 Task: Look for space in Mostaganem, Algeria from 9th July, 2023 to 16th July, 2023 for 2 adults, 1 child in price range Rs.8000 to Rs.16000. Place can be entire place with 2 bedrooms having 2 beds and 1 bathroom. Property type can be house, flat, hotel. Amenities needed are: washing machine. Booking option can be shelf check-in. Required host language is .
Action: Mouse moved to (468, 548)
Screenshot: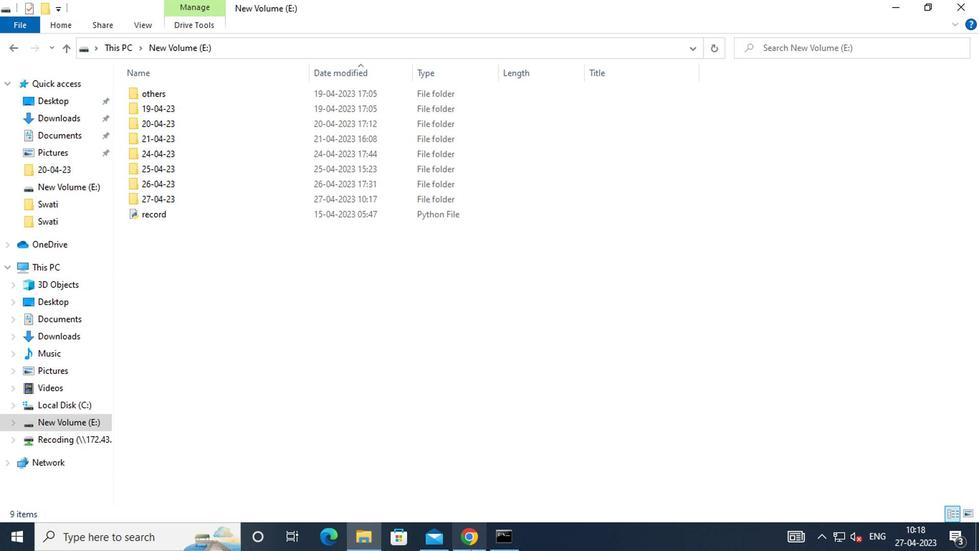 
Action: Mouse pressed left at (468, 547)
Screenshot: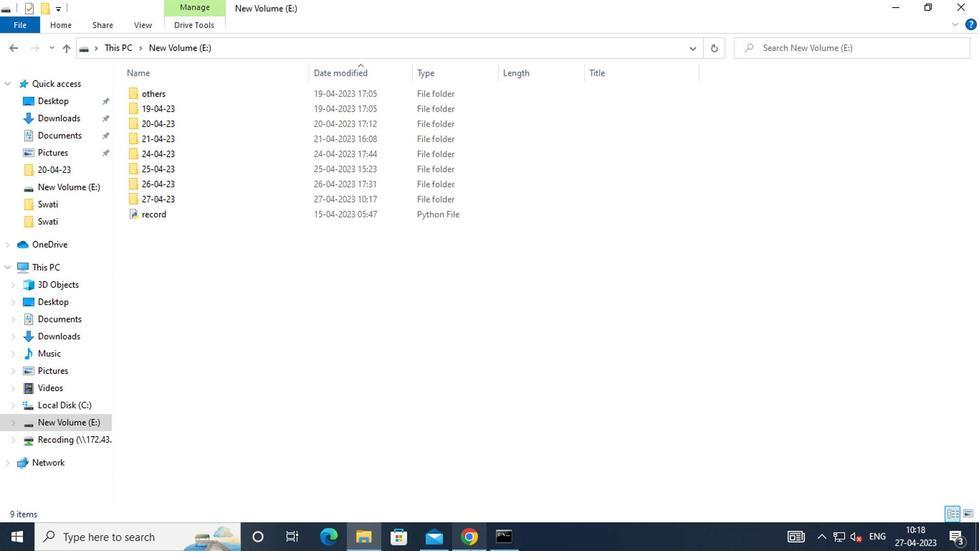 
Action: Mouse moved to (398, 88)
Screenshot: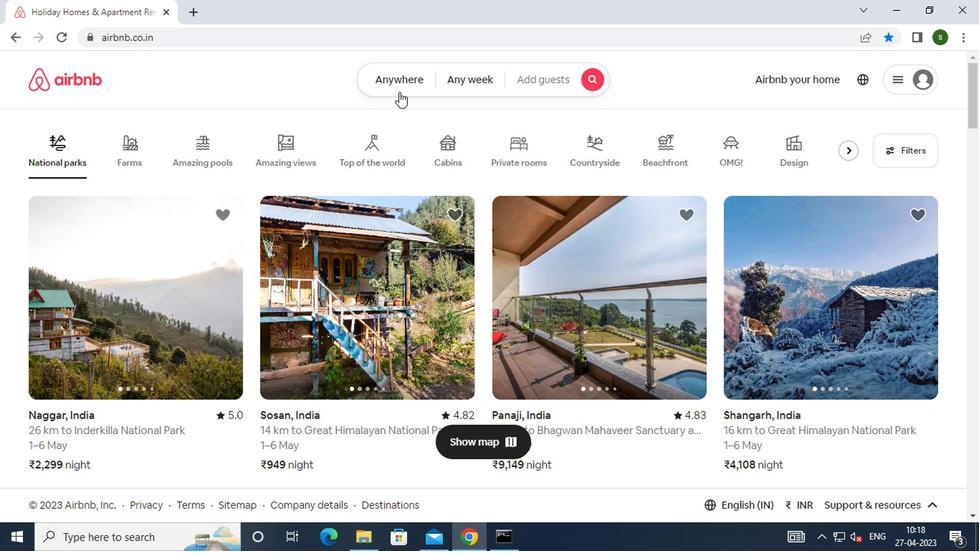 
Action: Mouse pressed left at (398, 88)
Screenshot: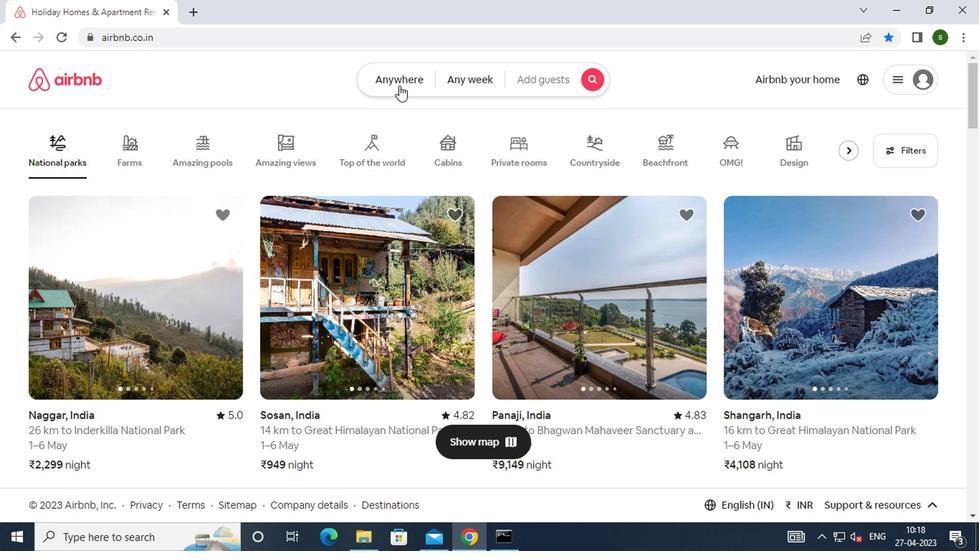 
Action: Mouse moved to (328, 136)
Screenshot: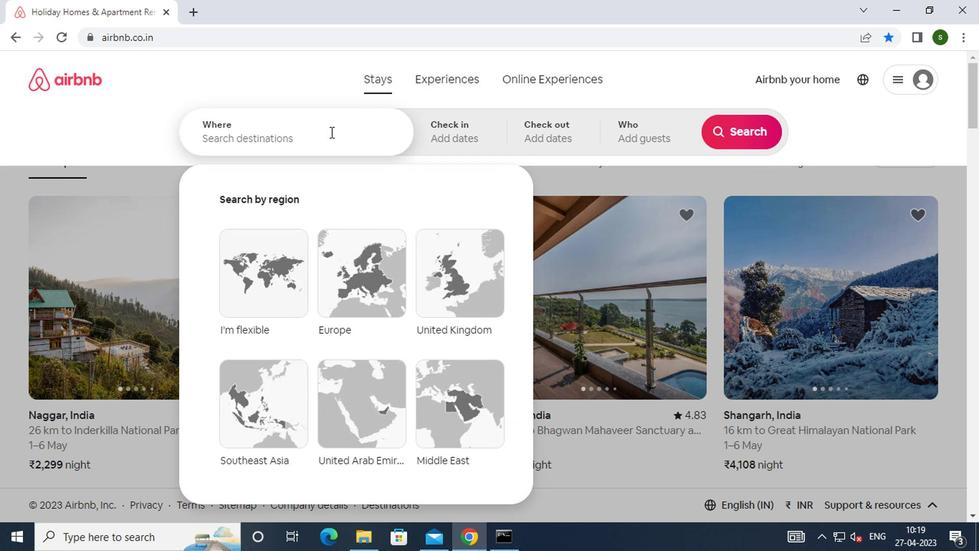 
Action: Mouse pressed left at (328, 136)
Screenshot: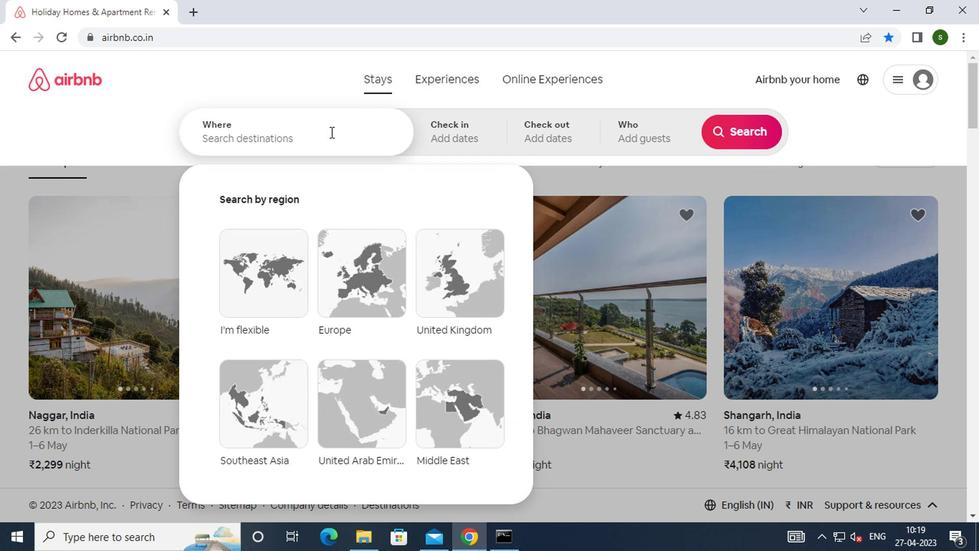 
Action: Key pressed <Key.caps_lock>m<Key.caps_lock>ostaganem,<Key.space><Key.caps_lock>a<Key.caps_lock>lgeria
Screenshot: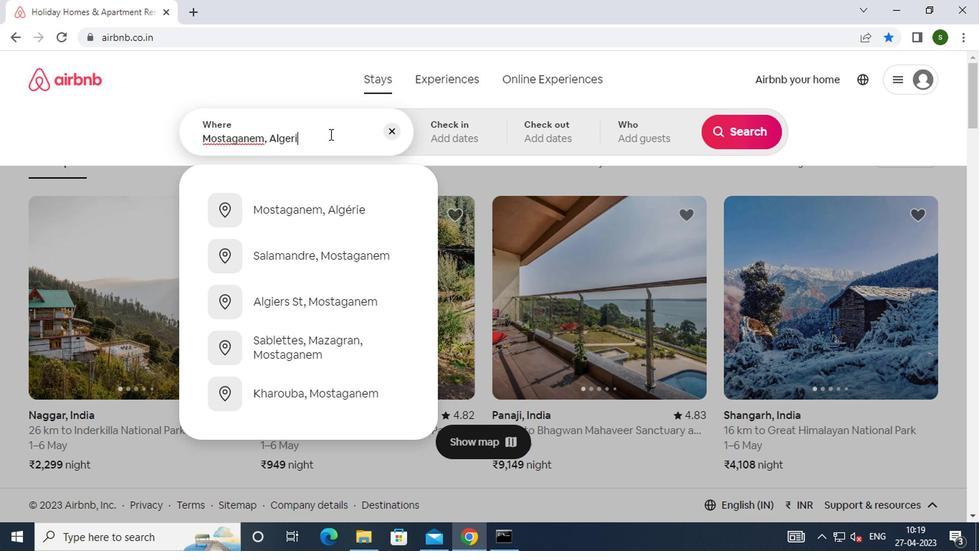 
Action: Mouse moved to (320, 204)
Screenshot: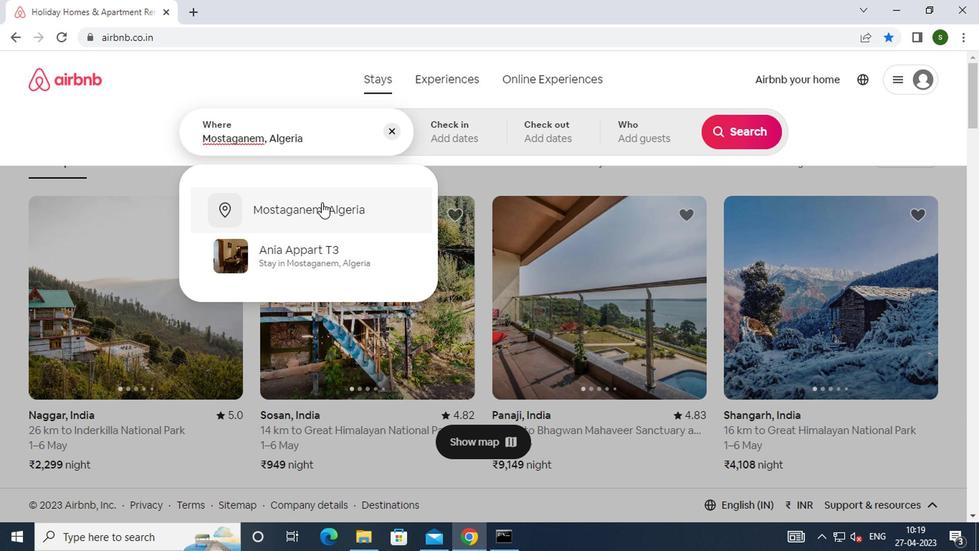
Action: Mouse pressed left at (320, 204)
Screenshot: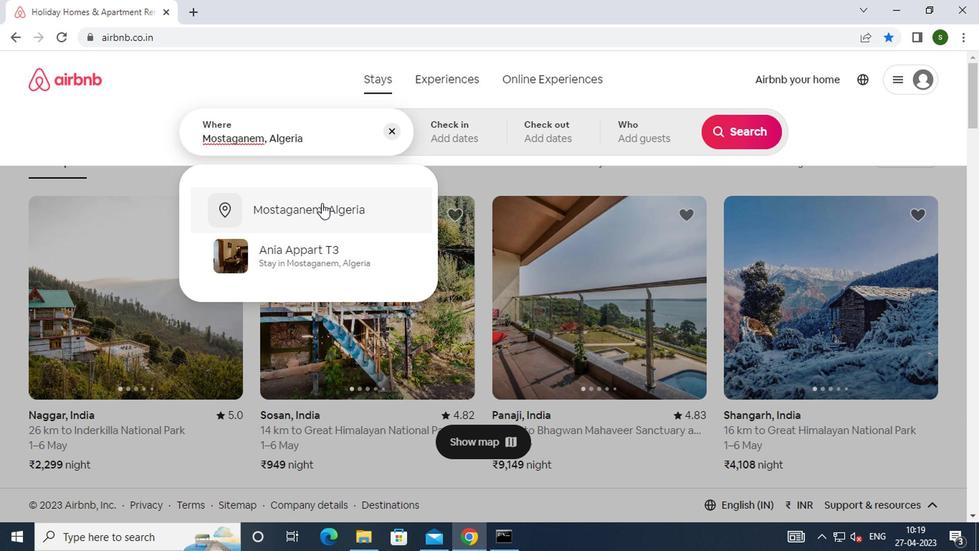 
Action: Mouse moved to (733, 246)
Screenshot: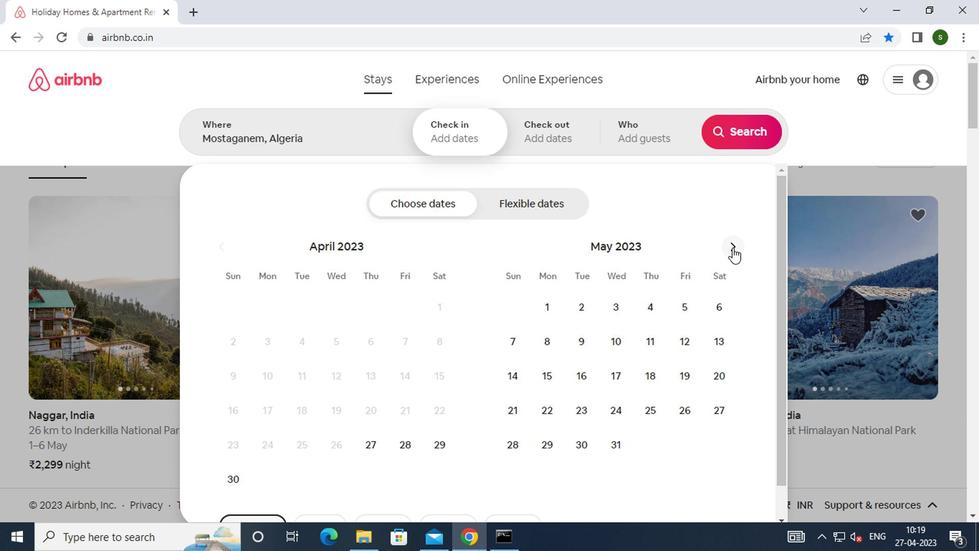 
Action: Mouse pressed left at (733, 246)
Screenshot: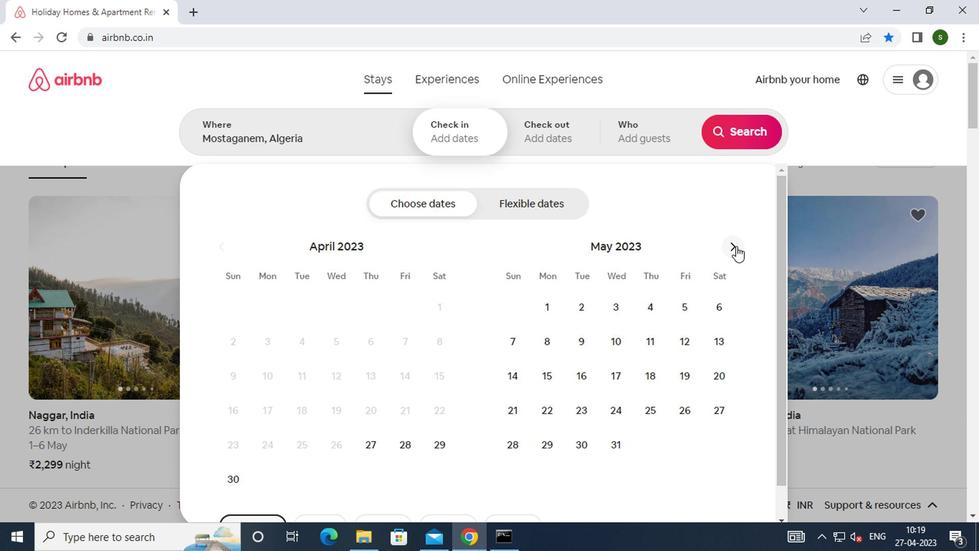 
Action: Mouse pressed left at (733, 246)
Screenshot: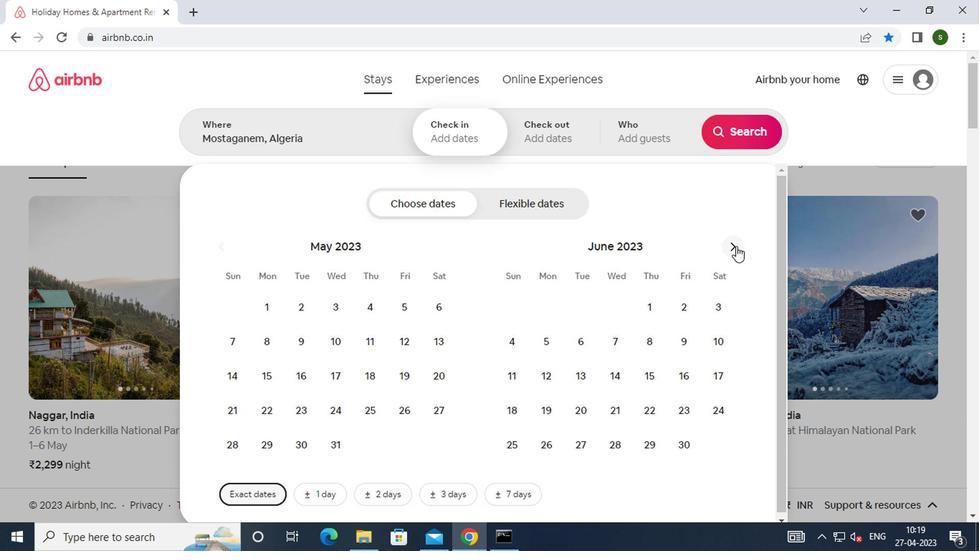 
Action: Mouse moved to (512, 376)
Screenshot: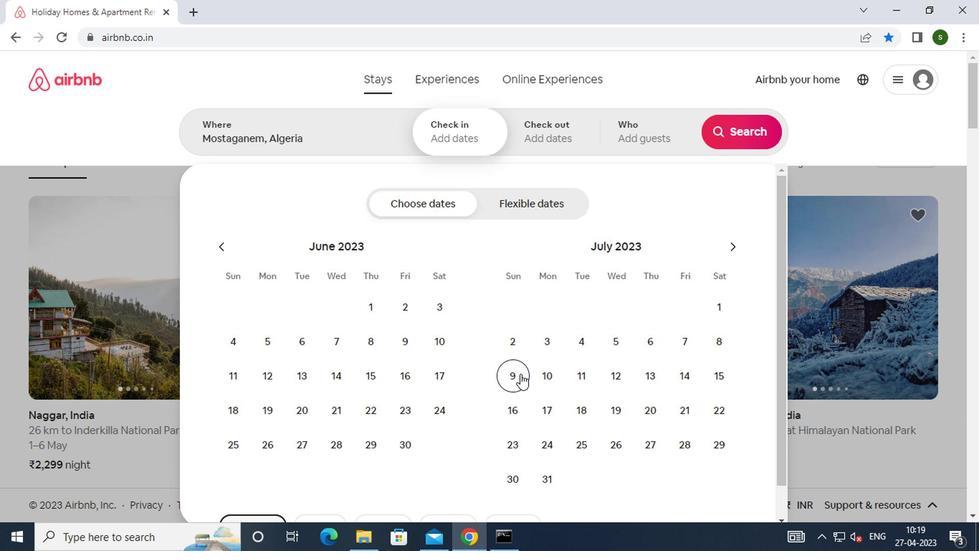 
Action: Mouse pressed left at (512, 376)
Screenshot: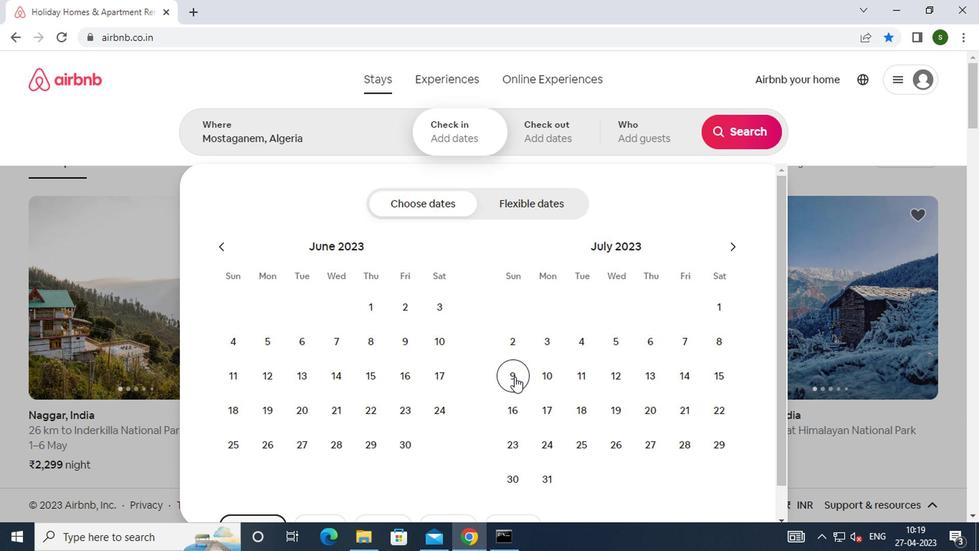 
Action: Mouse moved to (510, 407)
Screenshot: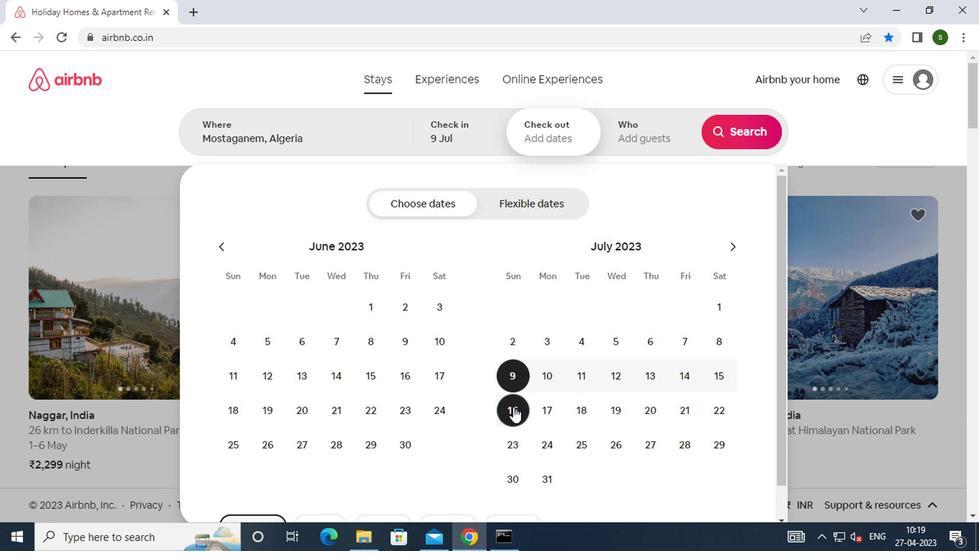
Action: Mouse pressed left at (510, 407)
Screenshot: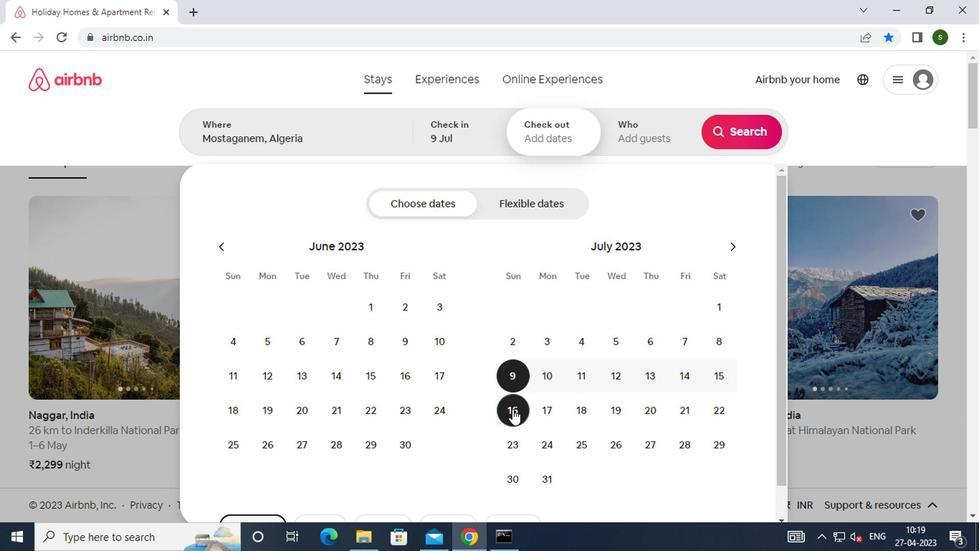 
Action: Mouse moved to (641, 128)
Screenshot: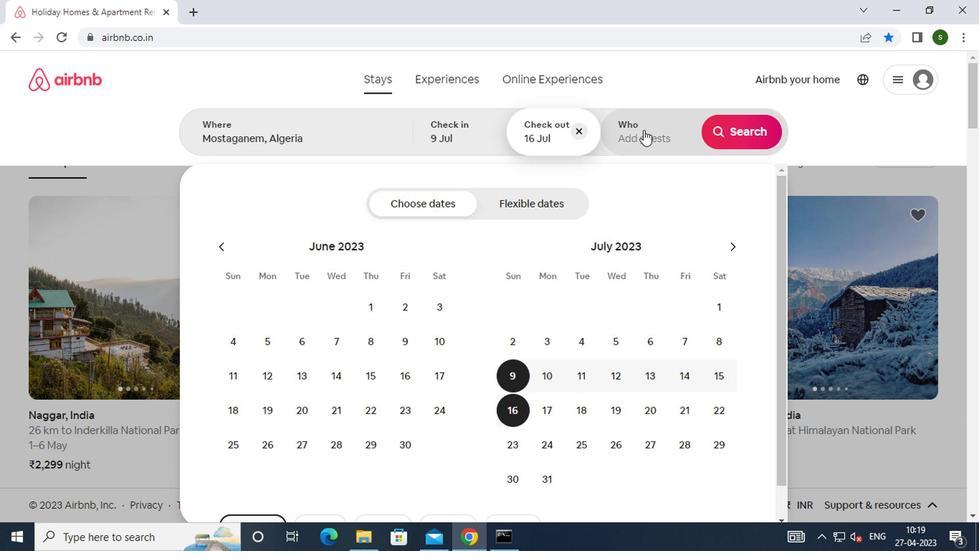 
Action: Mouse pressed left at (641, 128)
Screenshot: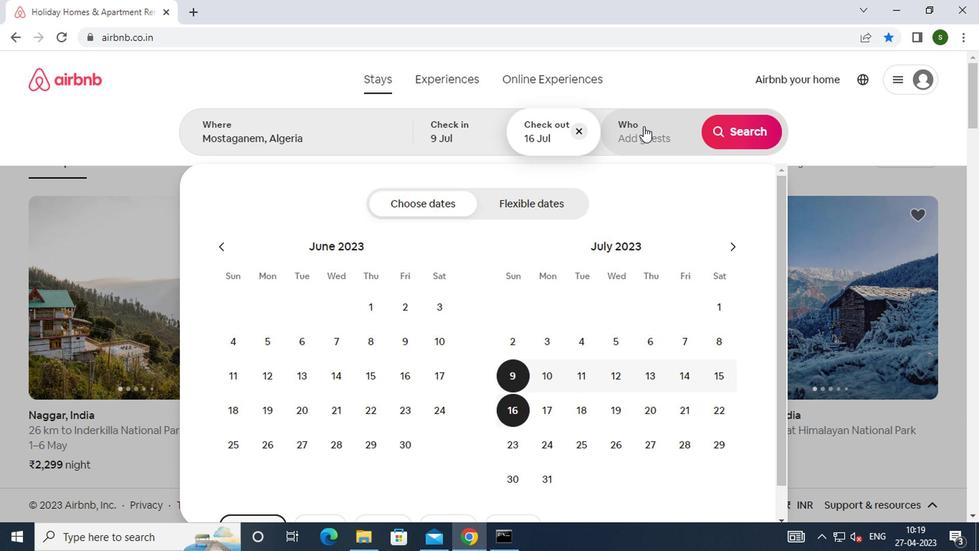 
Action: Mouse moved to (738, 206)
Screenshot: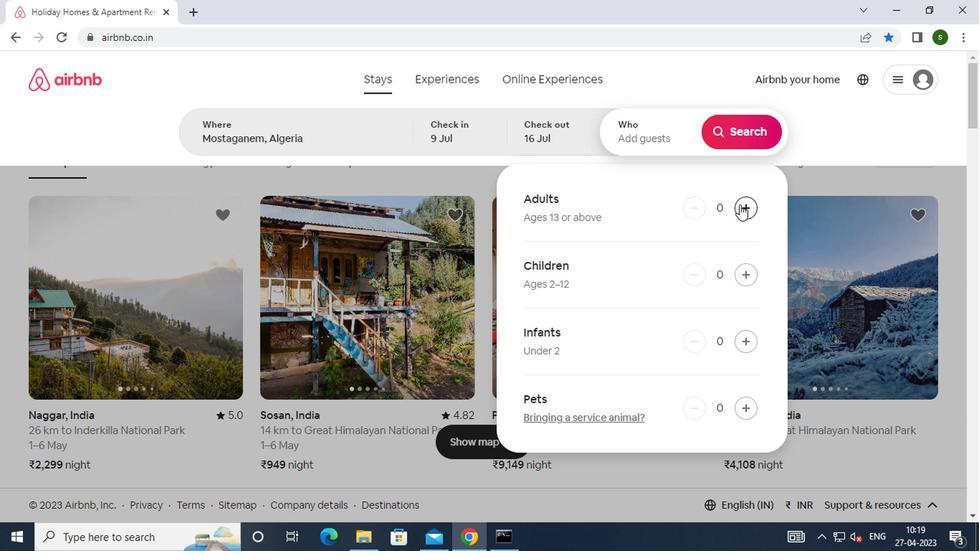 
Action: Mouse pressed left at (738, 206)
Screenshot: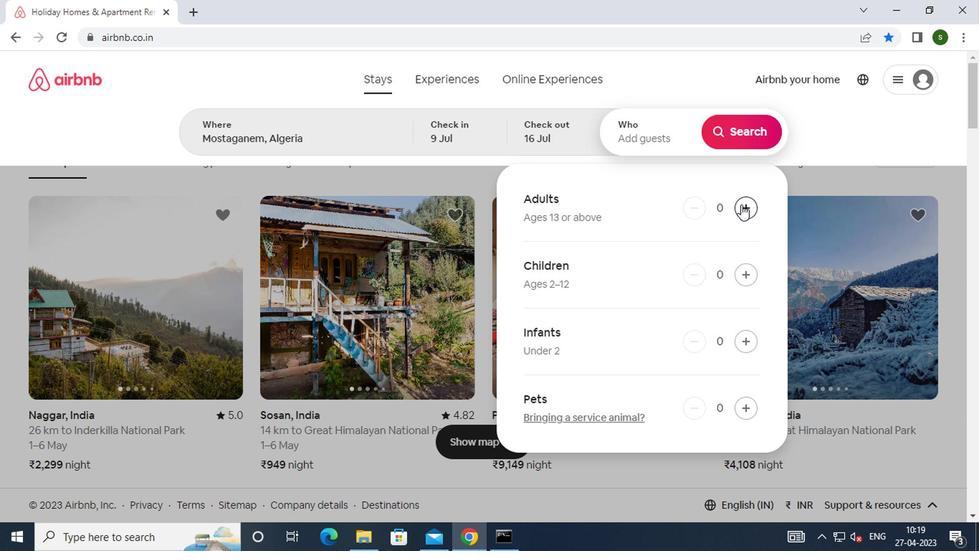 
Action: Mouse pressed left at (738, 206)
Screenshot: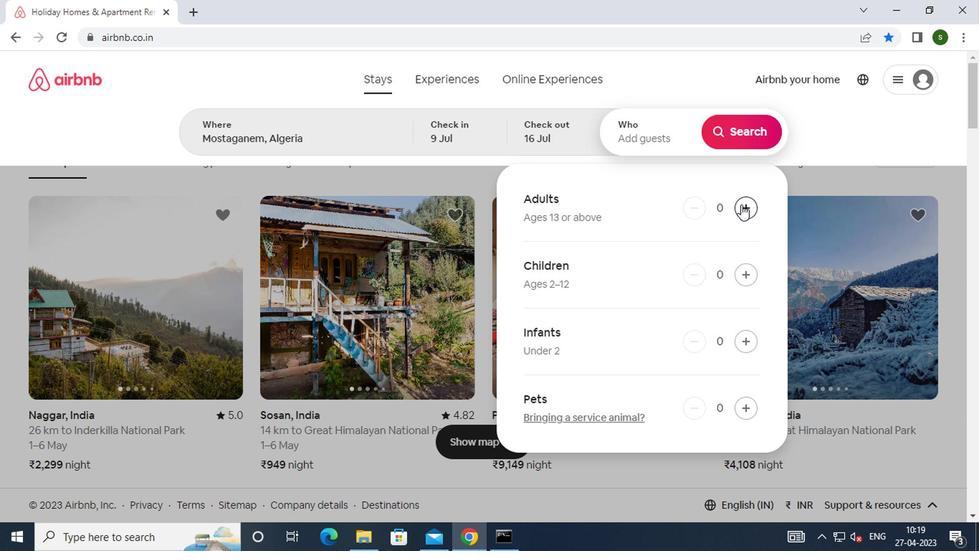 
Action: Mouse moved to (750, 279)
Screenshot: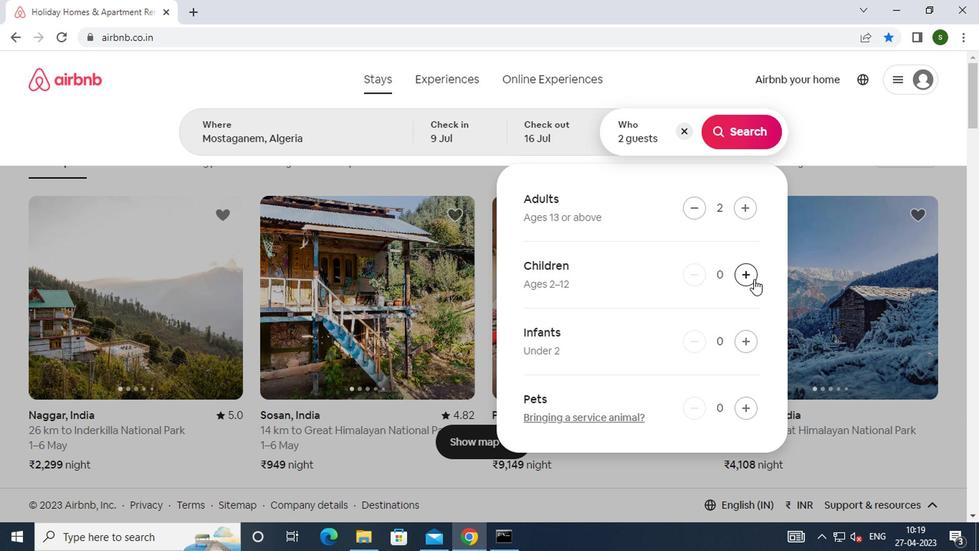 
Action: Mouse pressed left at (750, 279)
Screenshot: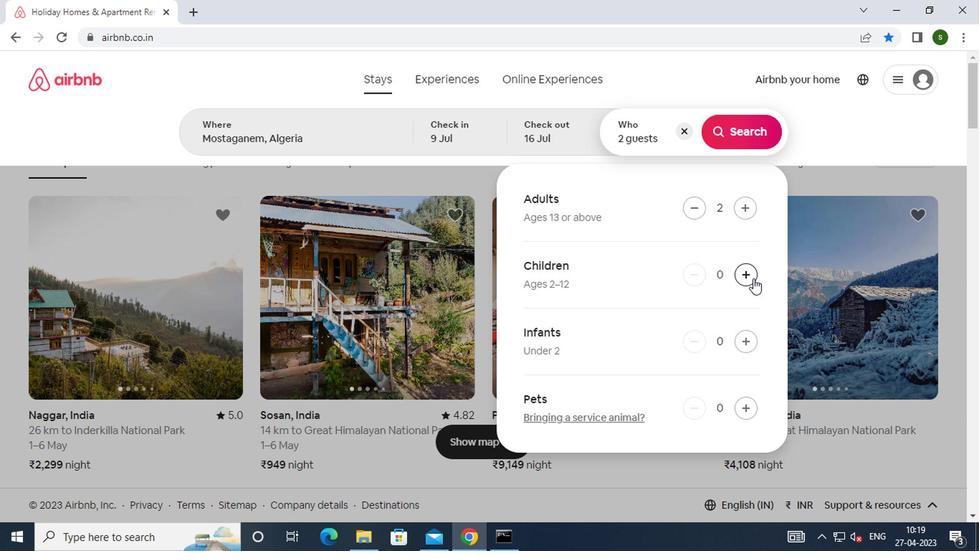 
Action: Mouse moved to (745, 126)
Screenshot: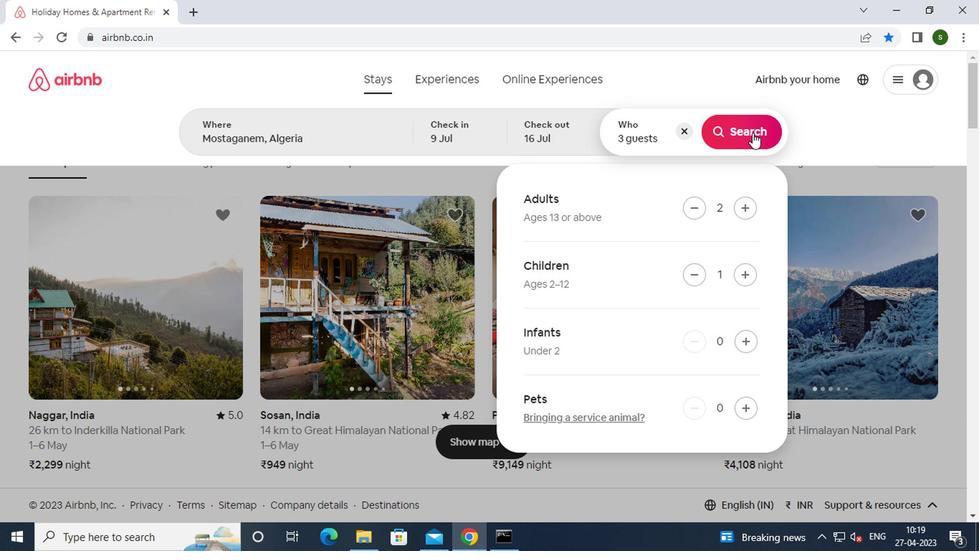 
Action: Mouse pressed left at (745, 126)
Screenshot: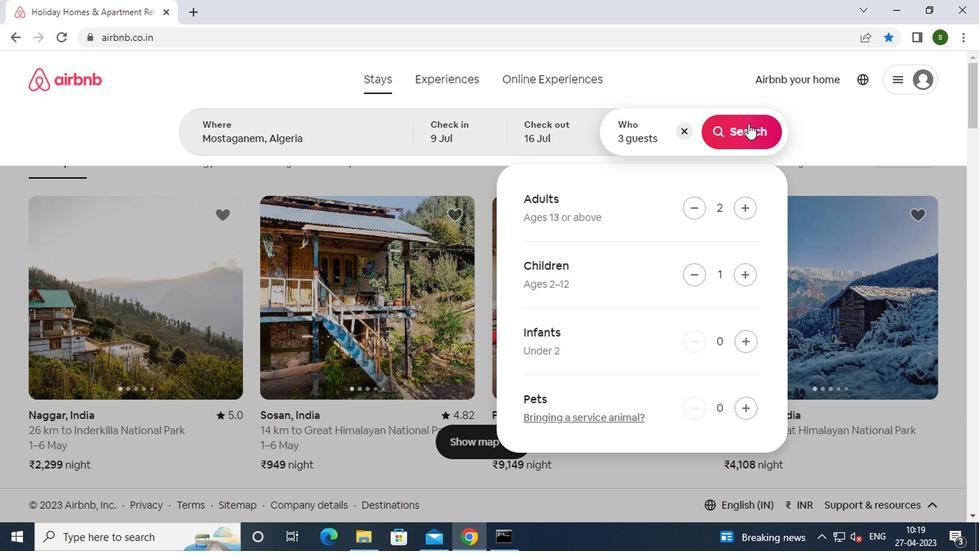 
Action: Mouse moved to (927, 146)
Screenshot: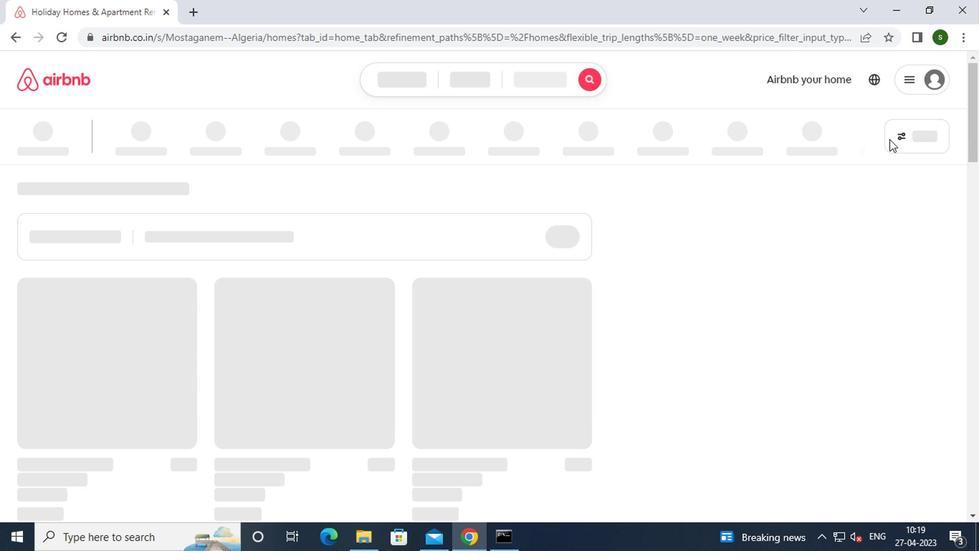 
Action: Mouse pressed left at (927, 146)
Screenshot: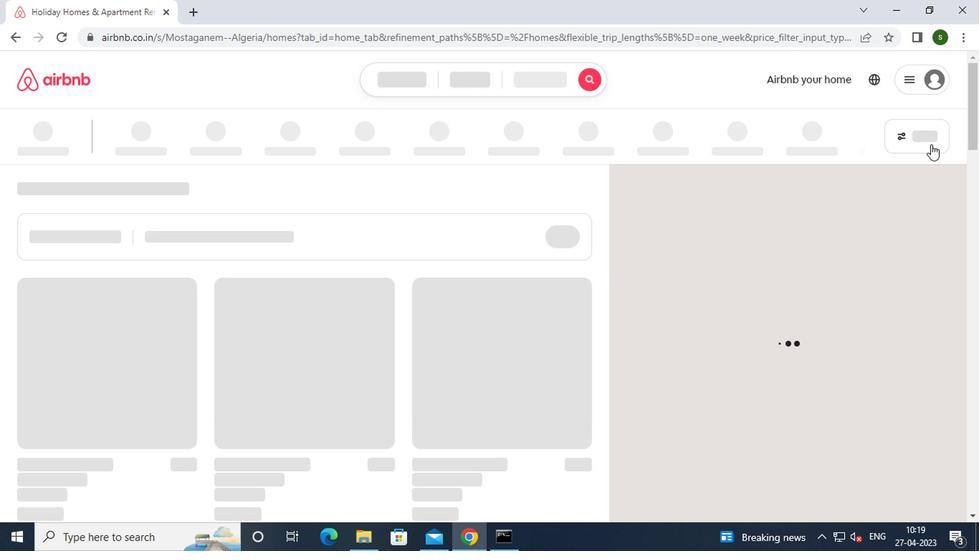 
Action: Mouse moved to (910, 149)
Screenshot: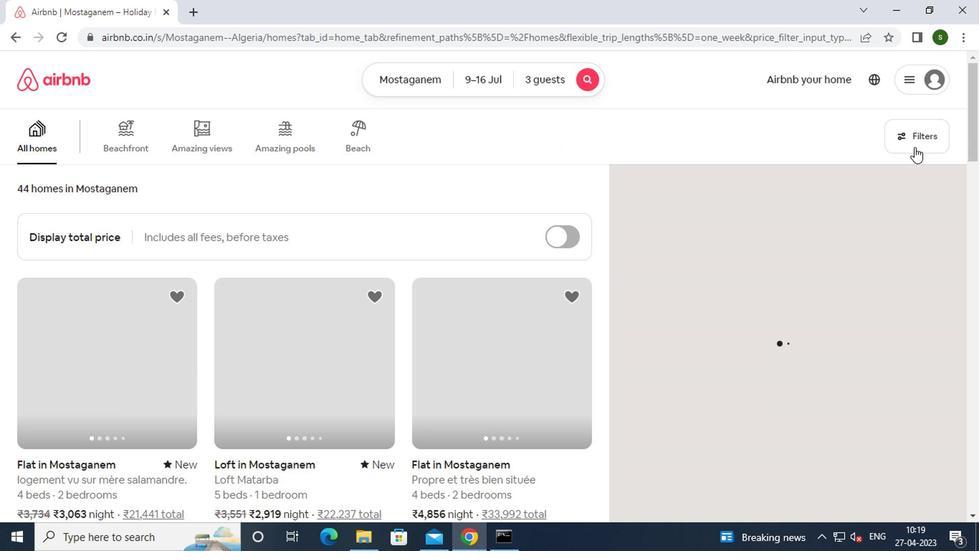 
Action: Mouse pressed left at (910, 149)
Screenshot: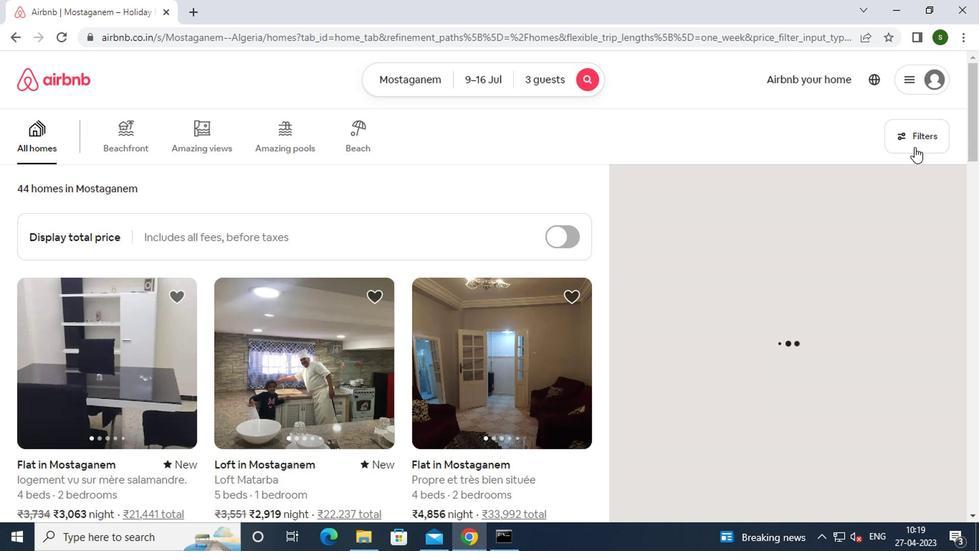 
Action: Mouse moved to (320, 320)
Screenshot: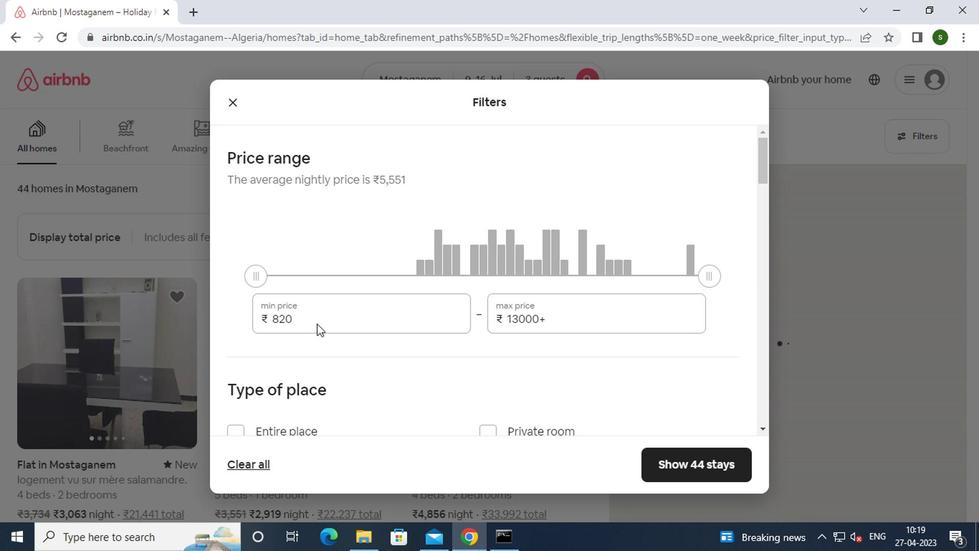 
Action: Mouse pressed left at (320, 320)
Screenshot: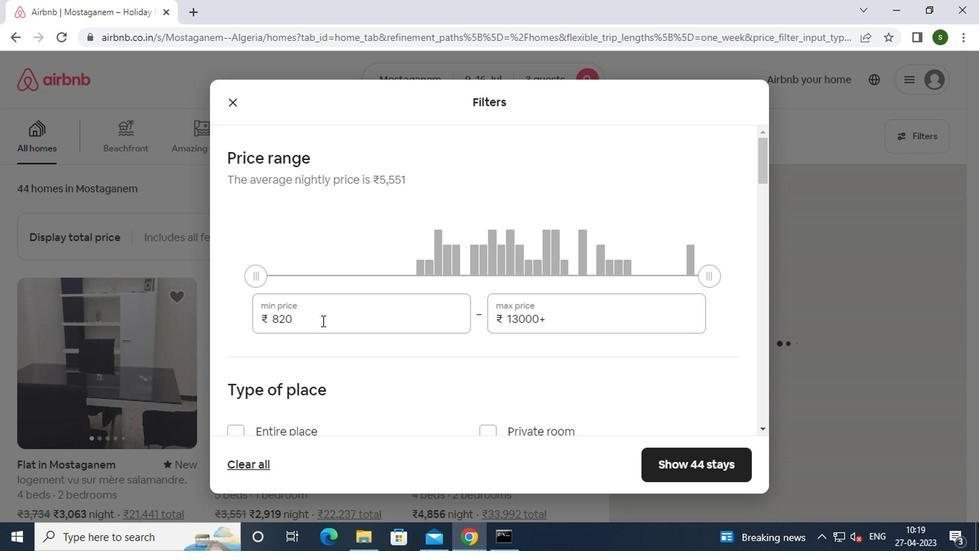 
Action: Key pressed <Key.backspace><Key.backspace><Key.backspace><Key.backspace><Key.backspace><Key.backspace><Key.backspace><Key.backspace><Key.backspace>8000
Screenshot: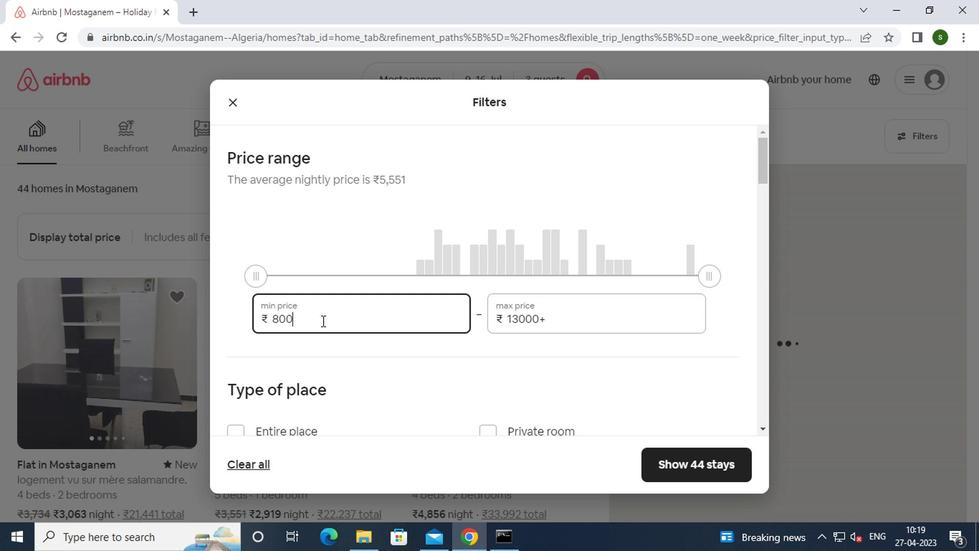 
Action: Mouse moved to (566, 321)
Screenshot: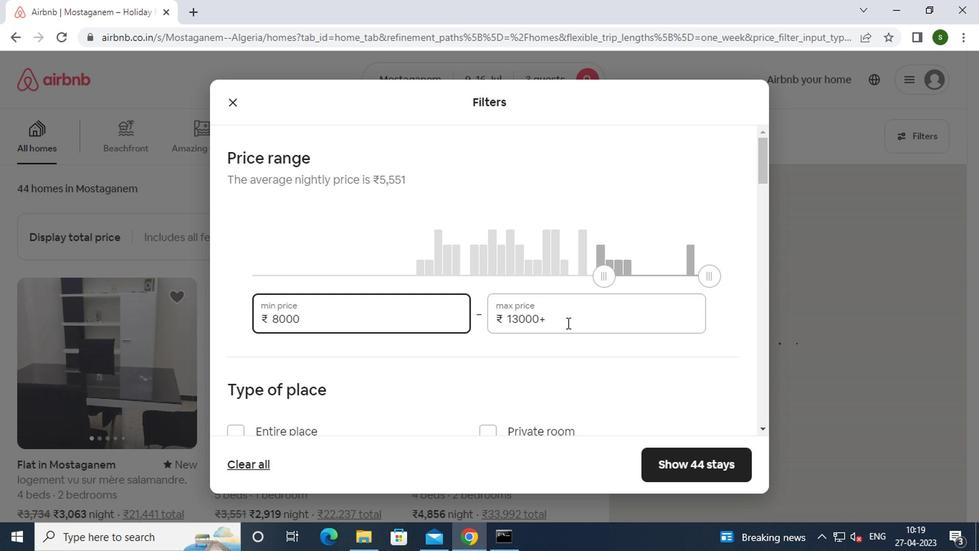 
Action: Mouse pressed left at (566, 321)
Screenshot: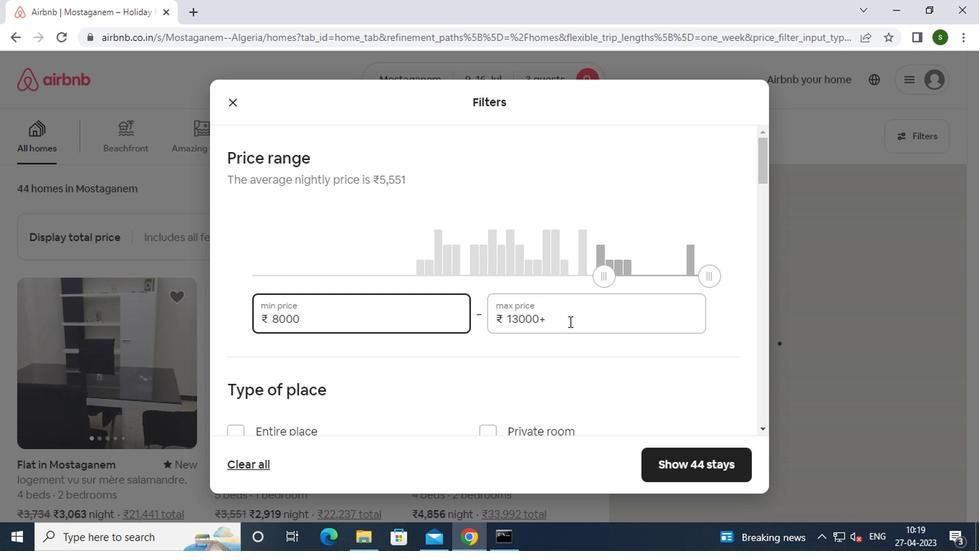 
Action: Key pressed <Key.backspace><Key.backspace><Key.backspace><Key.backspace><Key.backspace><Key.backspace><Key.backspace><Key.backspace>16000
Screenshot: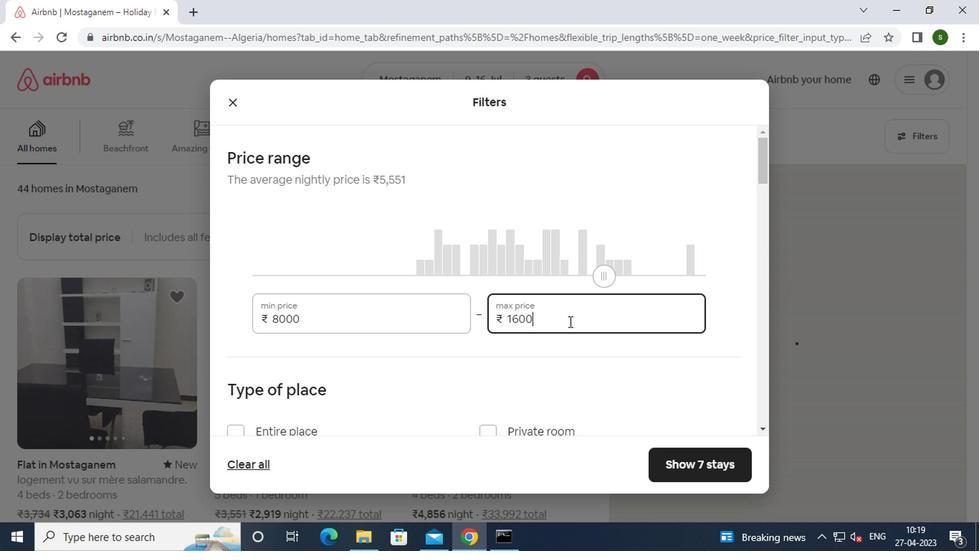 
Action: Mouse moved to (309, 195)
Screenshot: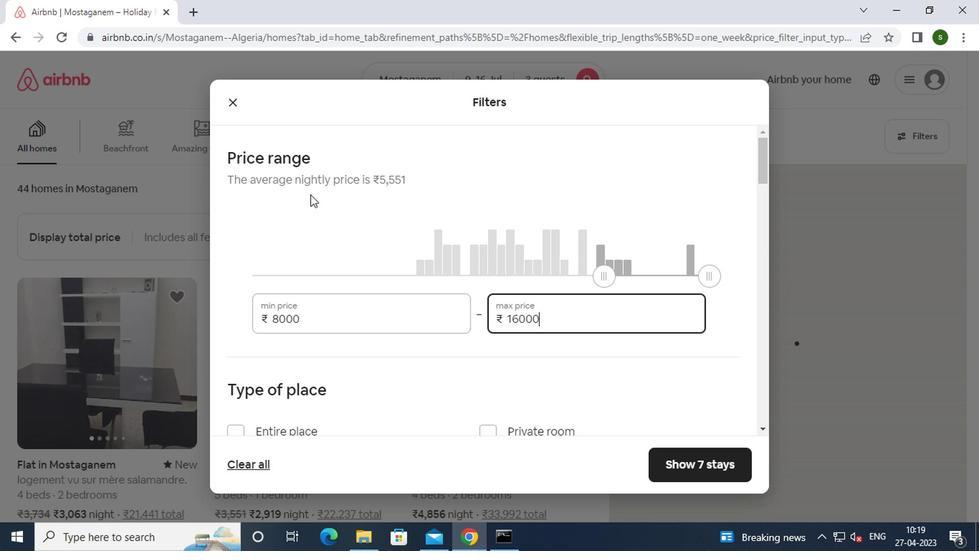 
Action: Mouse scrolled (309, 195) with delta (0, 0)
Screenshot: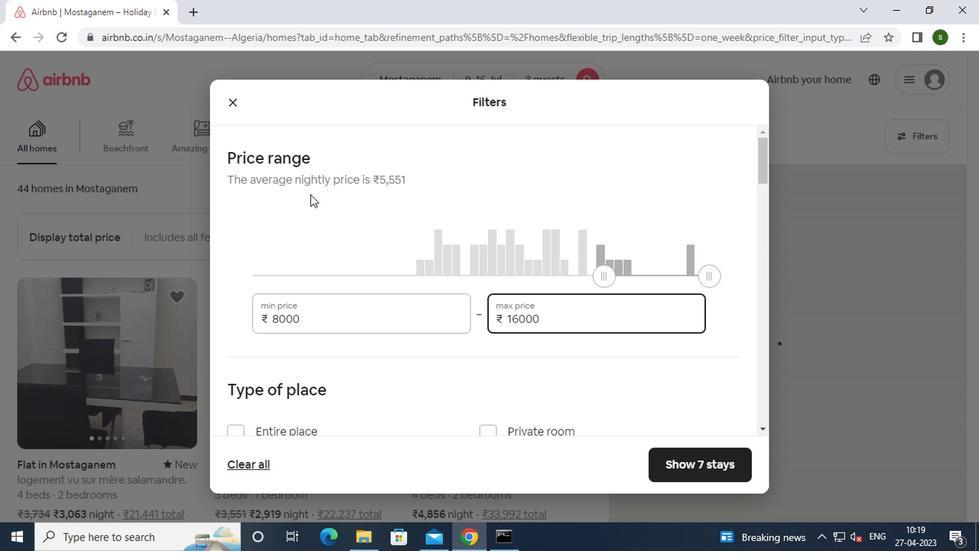 
Action: Mouse scrolled (309, 195) with delta (0, 0)
Screenshot: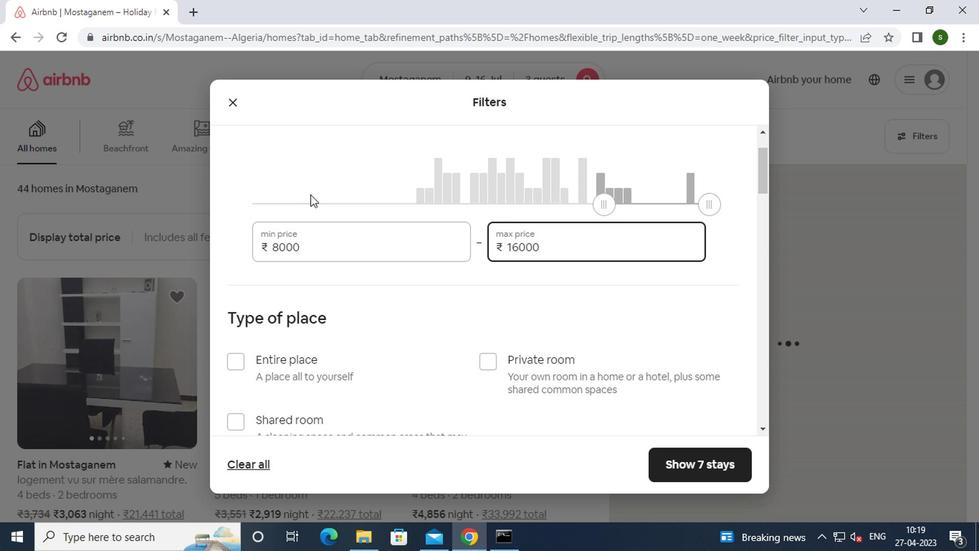 
Action: Mouse moved to (252, 290)
Screenshot: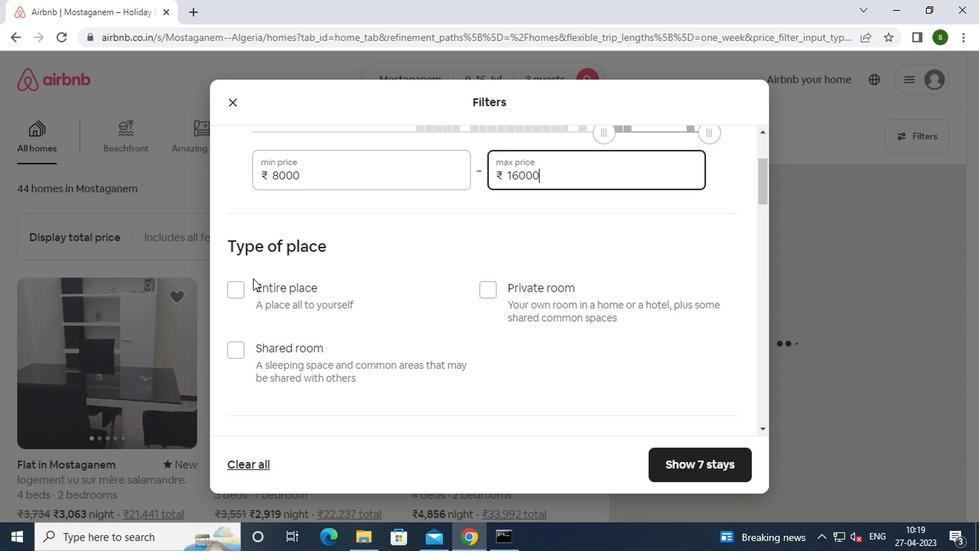 
Action: Mouse pressed left at (252, 290)
Screenshot: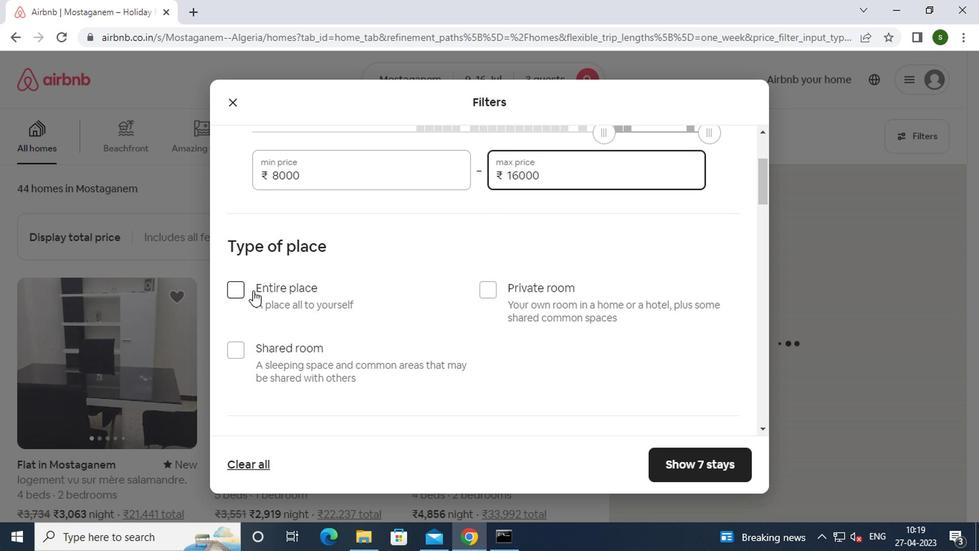 
Action: Mouse moved to (361, 292)
Screenshot: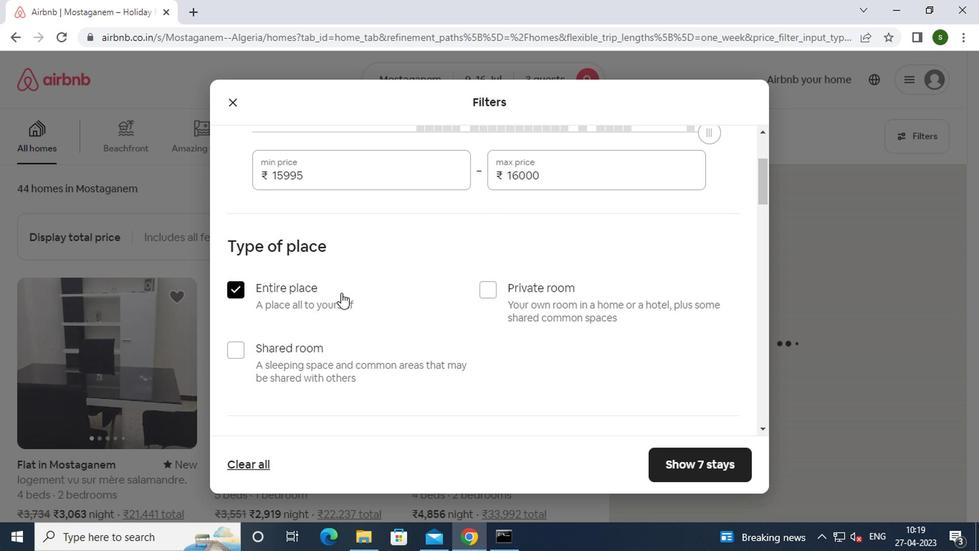 
Action: Mouse scrolled (361, 292) with delta (0, 0)
Screenshot: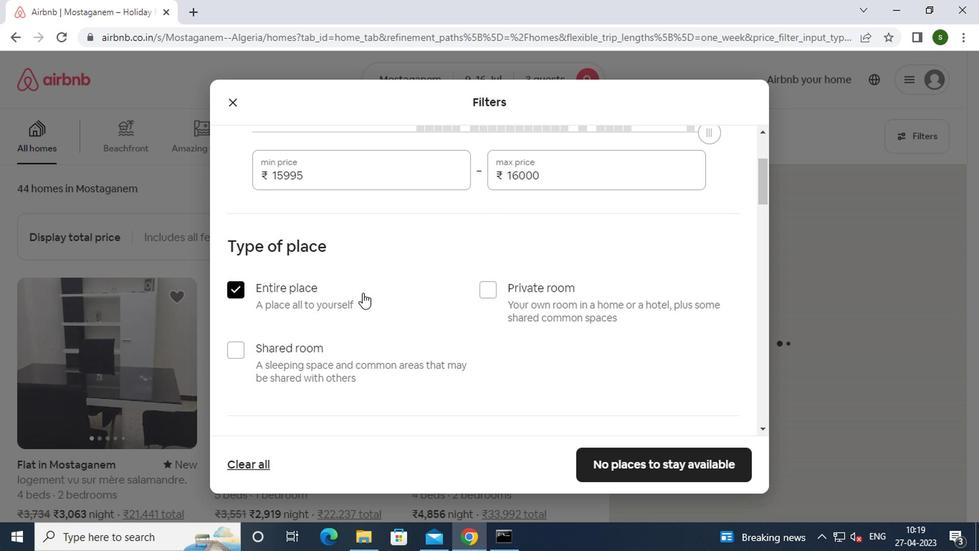 
Action: Mouse scrolled (361, 292) with delta (0, 0)
Screenshot: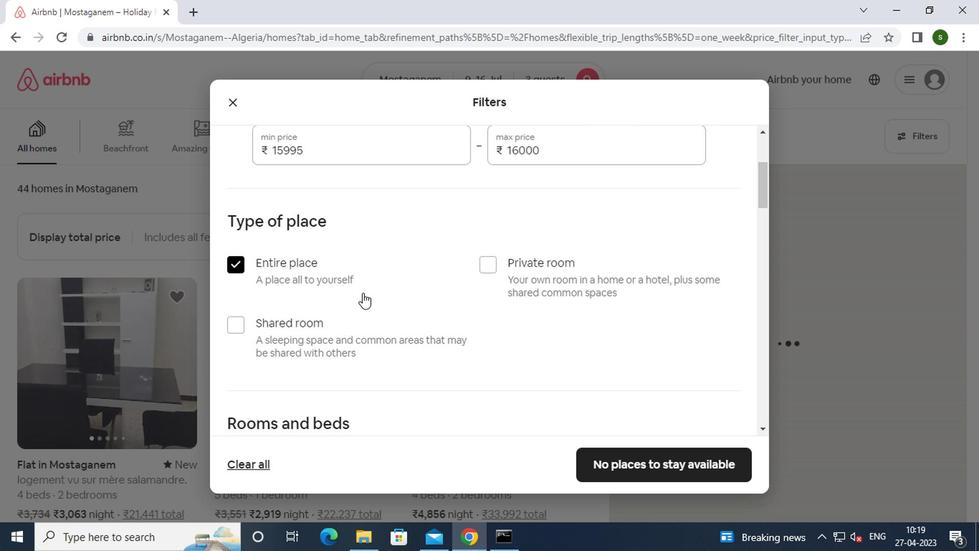 
Action: Mouse scrolled (361, 292) with delta (0, 0)
Screenshot: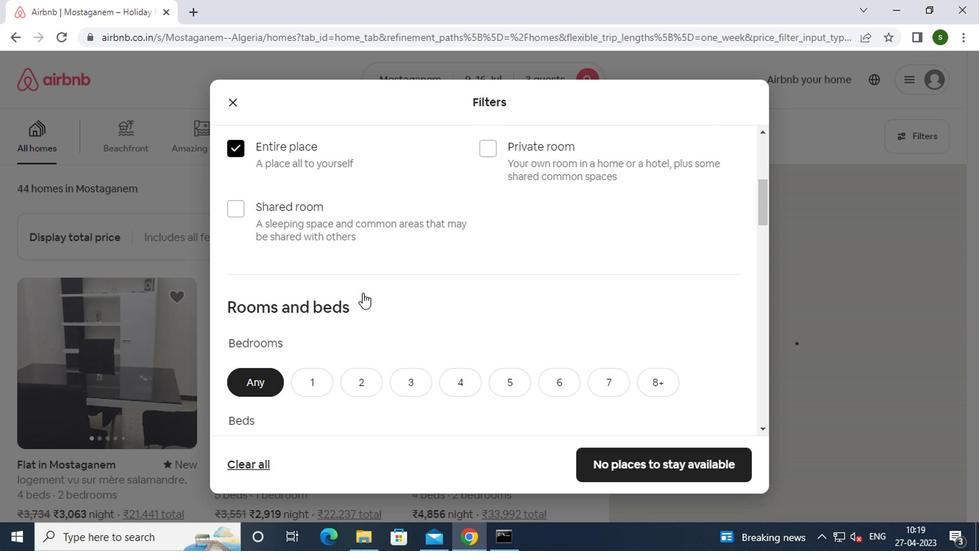 
Action: Mouse scrolled (361, 292) with delta (0, 0)
Screenshot: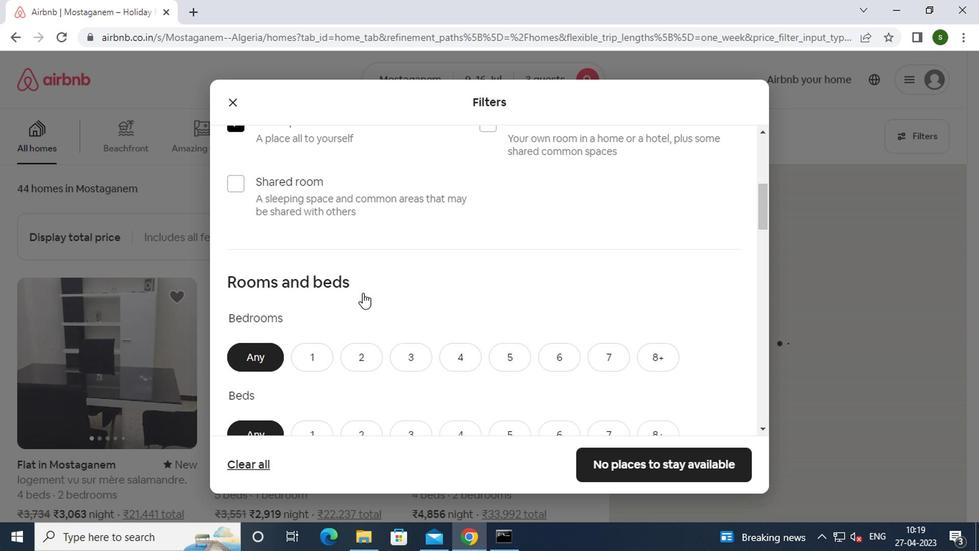 
Action: Mouse moved to (363, 242)
Screenshot: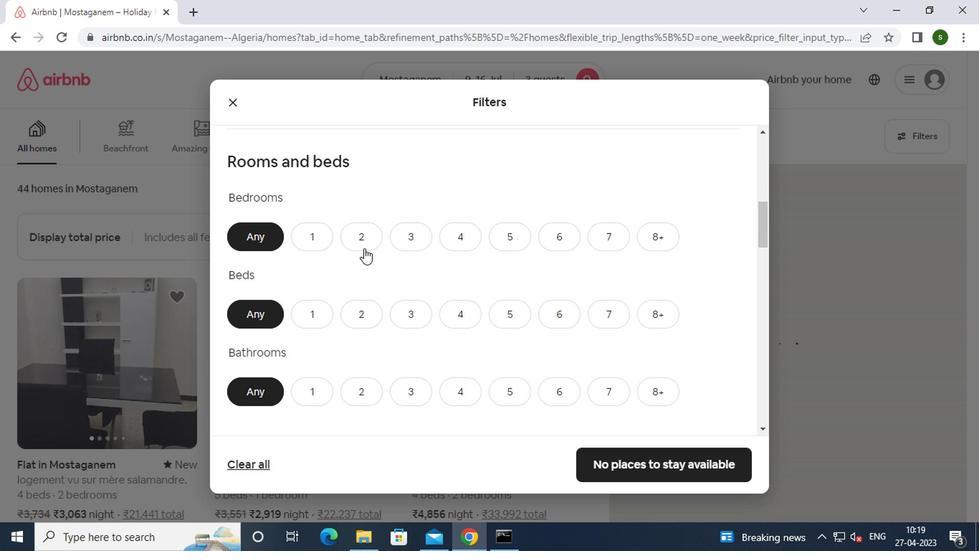 
Action: Mouse pressed left at (363, 242)
Screenshot: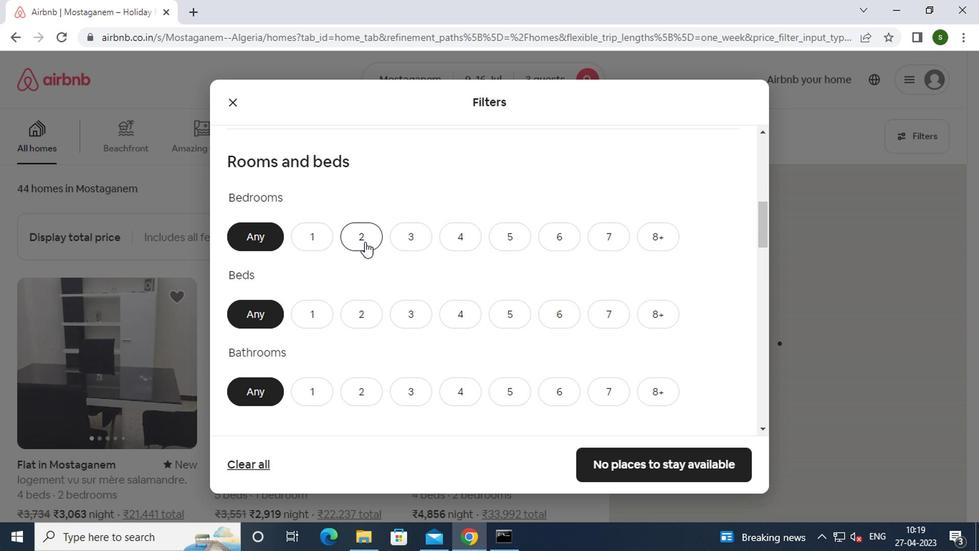 
Action: Mouse moved to (365, 314)
Screenshot: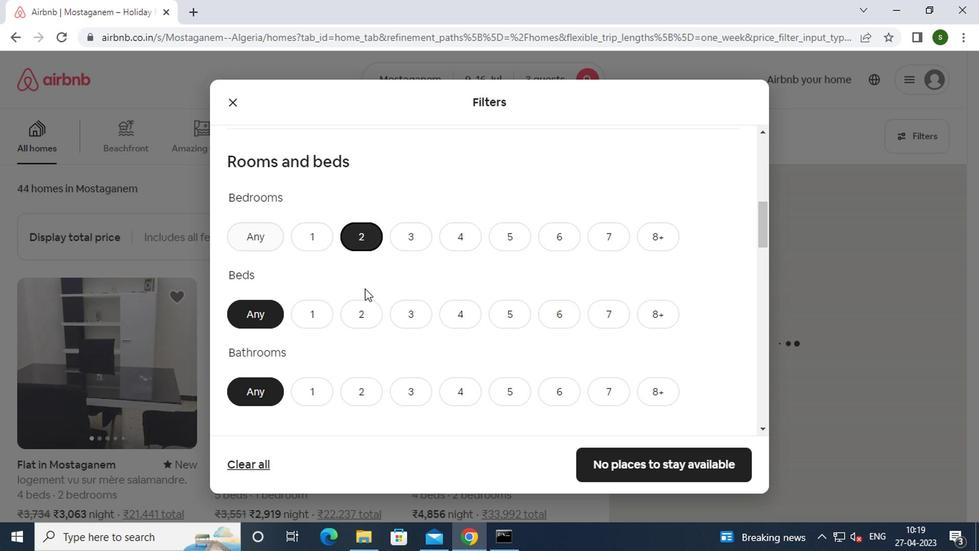 
Action: Mouse pressed left at (365, 314)
Screenshot: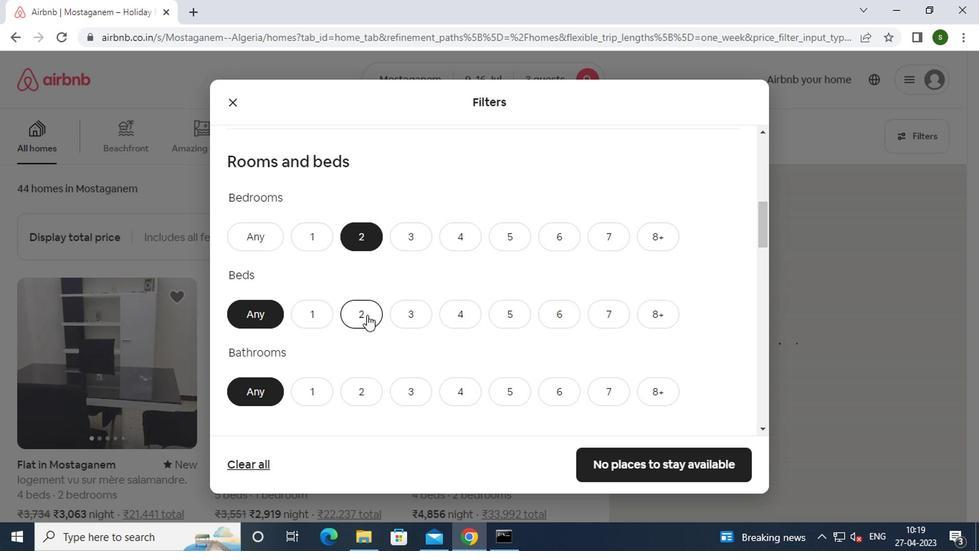 
Action: Mouse moved to (309, 395)
Screenshot: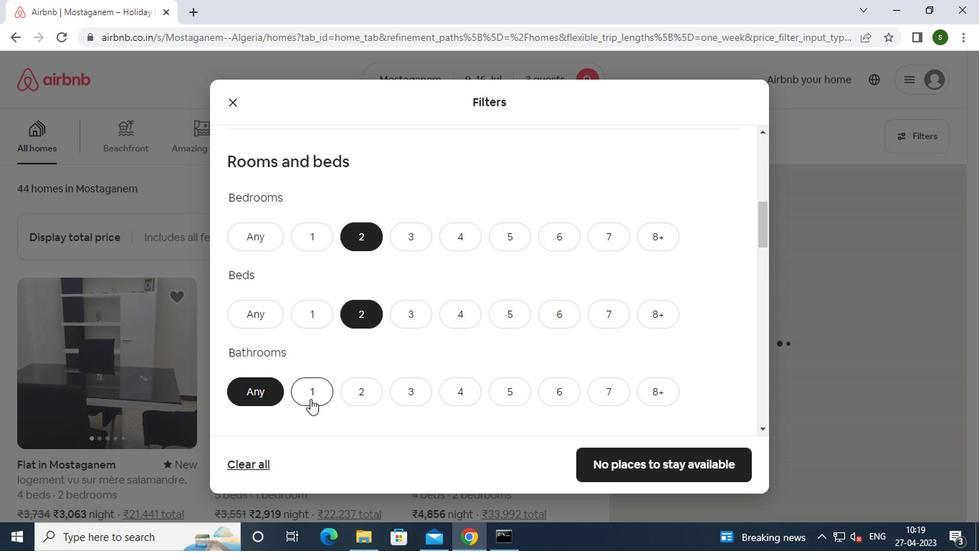 
Action: Mouse pressed left at (309, 395)
Screenshot: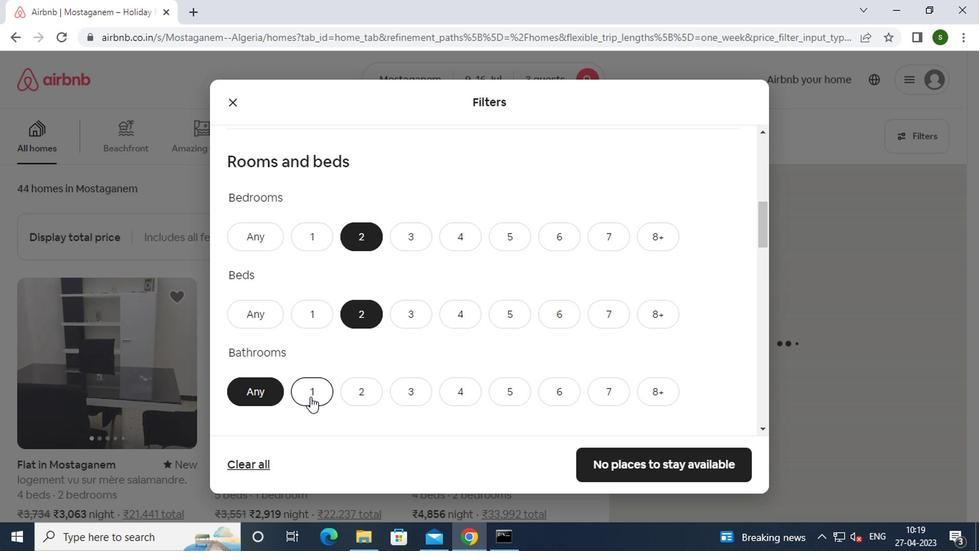 
Action: Mouse moved to (435, 332)
Screenshot: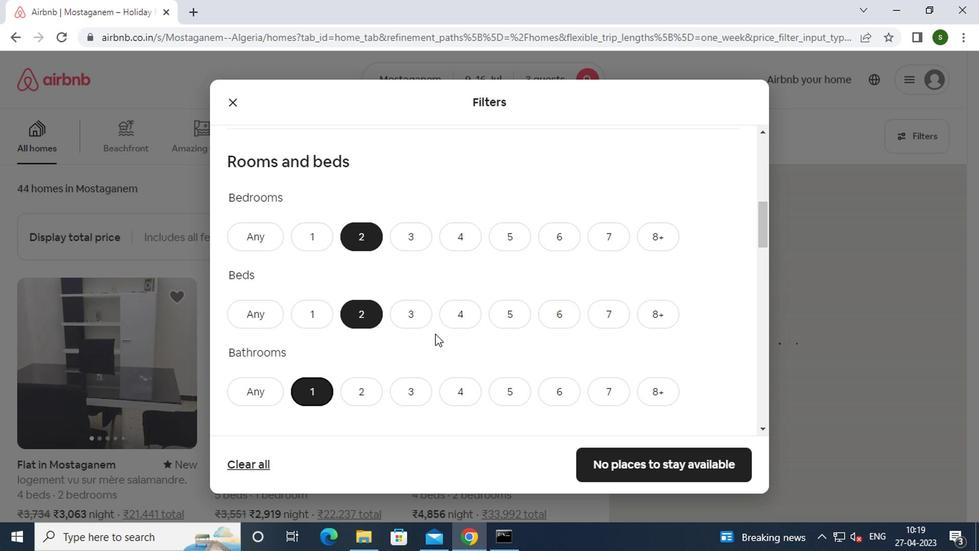 
Action: Mouse scrolled (435, 332) with delta (0, 0)
Screenshot: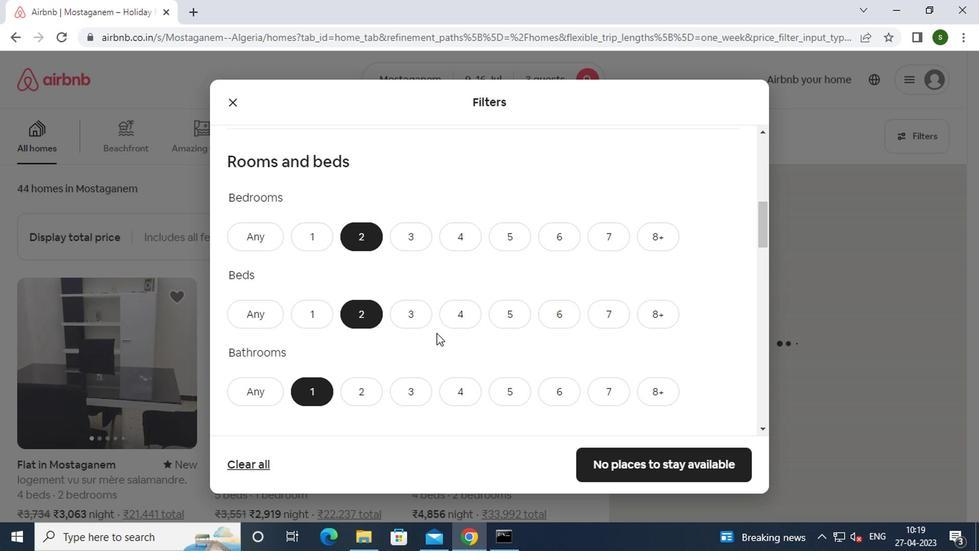 
Action: Mouse scrolled (435, 332) with delta (0, 0)
Screenshot: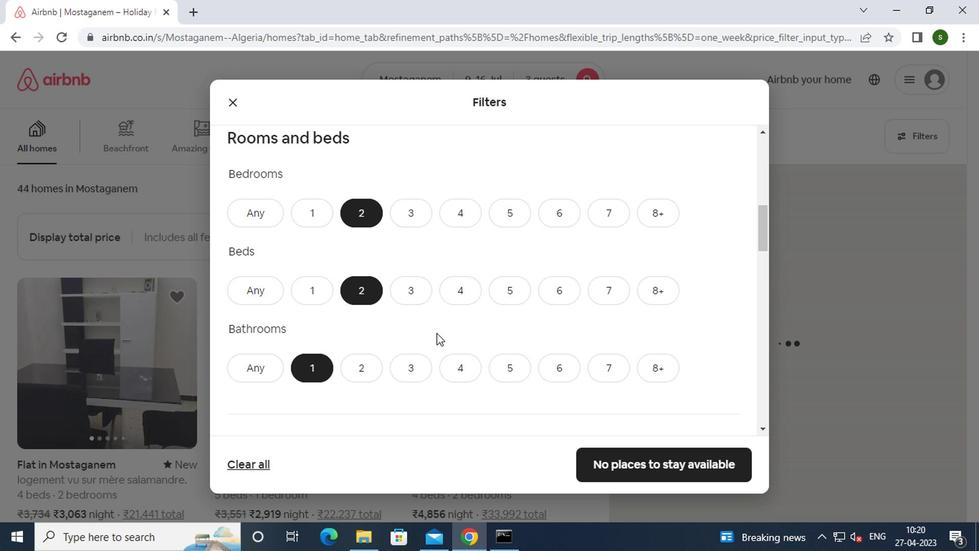
Action: Mouse scrolled (435, 332) with delta (0, 0)
Screenshot: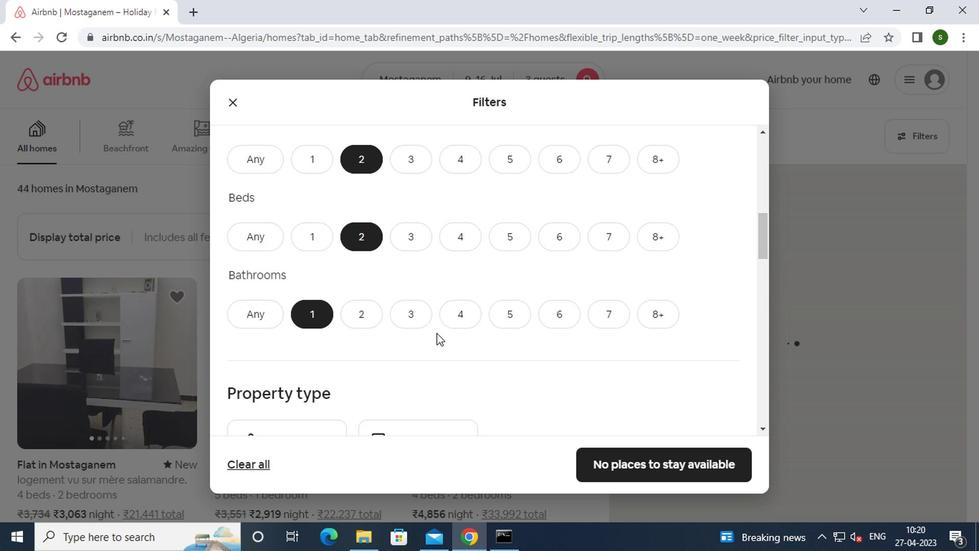
Action: Mouse moved to (288, 332)
Screenshot: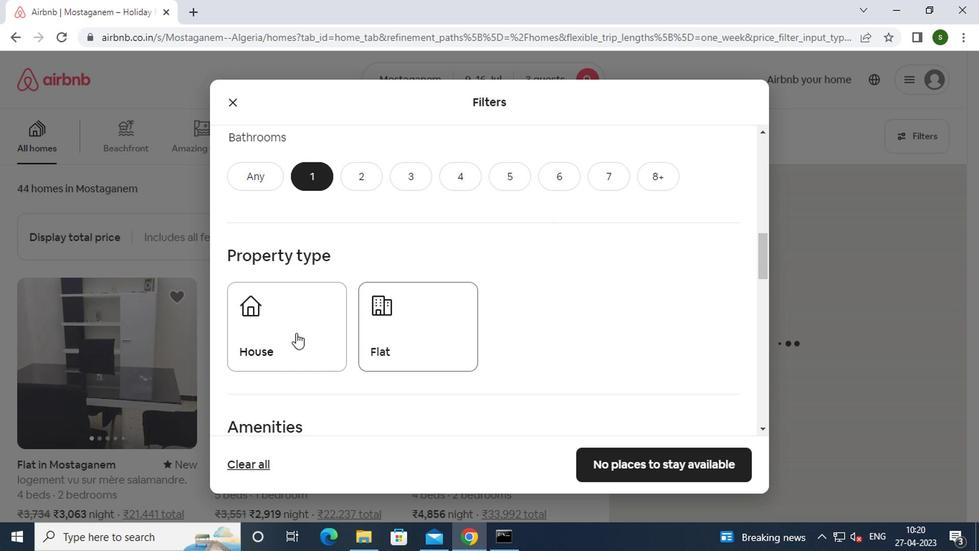 
Action: Mouse pressed left at (288, 332)
Screenshot: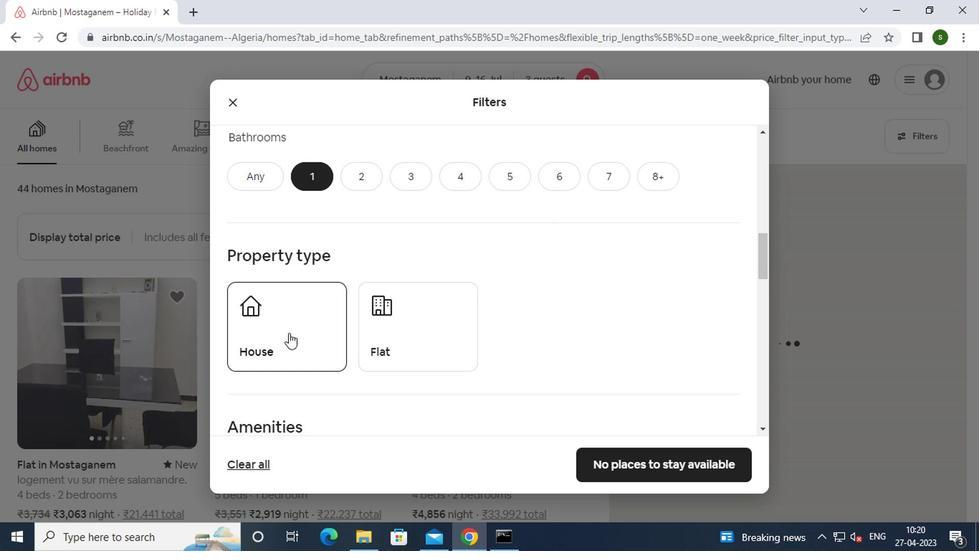 
Action: Mouse moved to (407, 335)
Screenshot: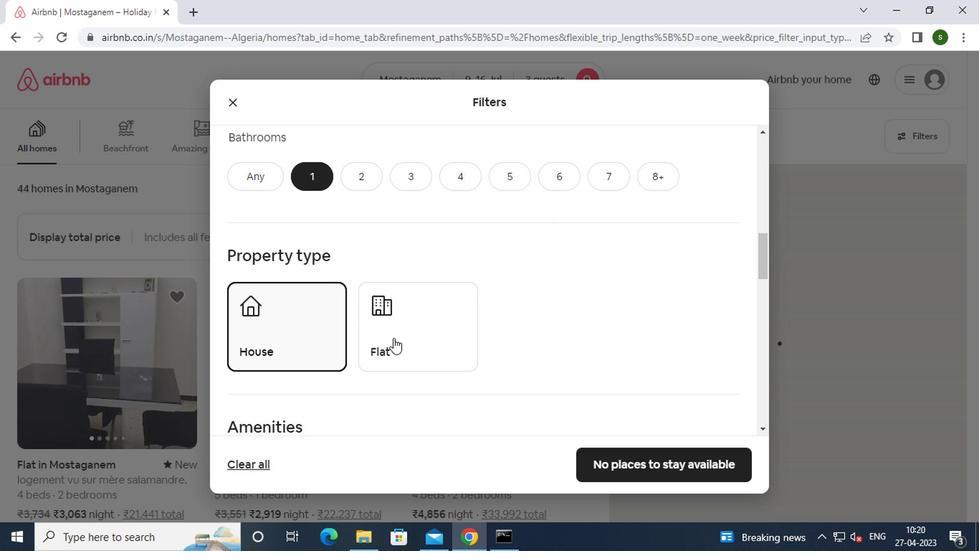 
Action: Mouse pressed left at (407, 335)
Screenshot: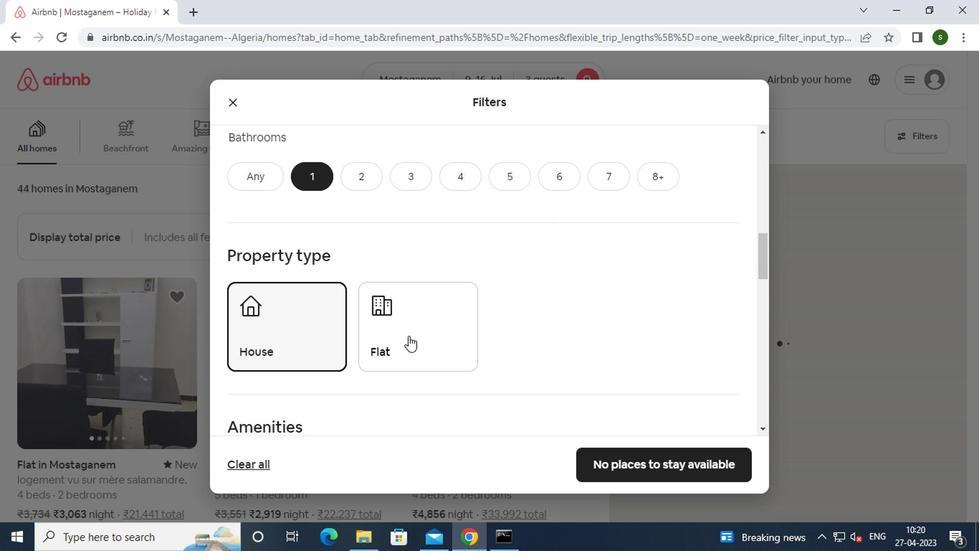 
Action: Mouse moved to (544, 340)
Screenshot: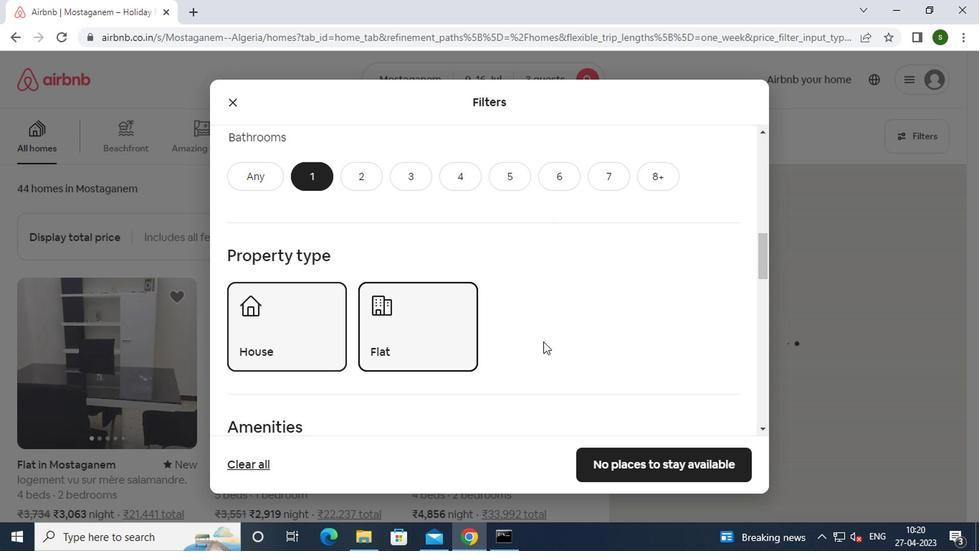 
Action: Mouse scrolled (544, 339) with delta (0, 0)
Screenshot: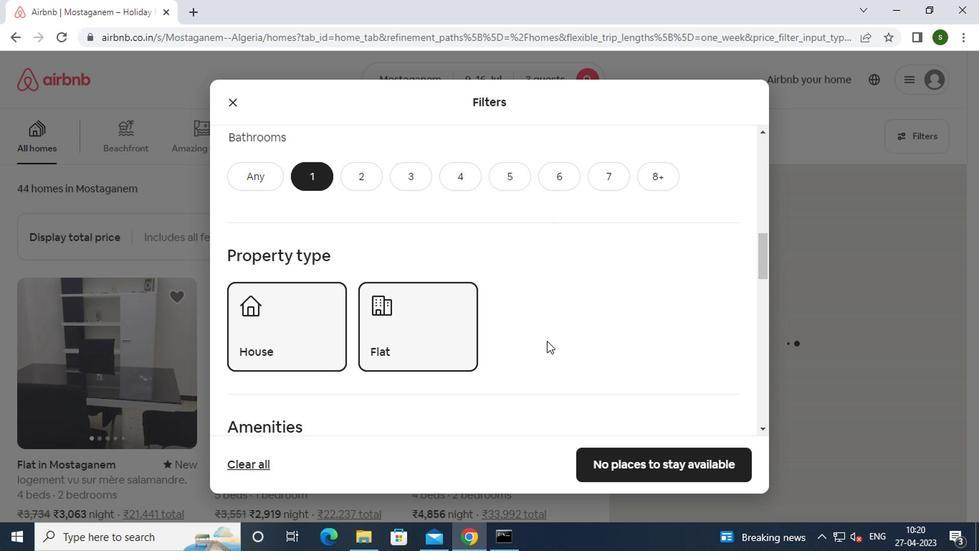 
Action: Mouse scrolled (544, 339) with delta (0, 0)
Screenshot: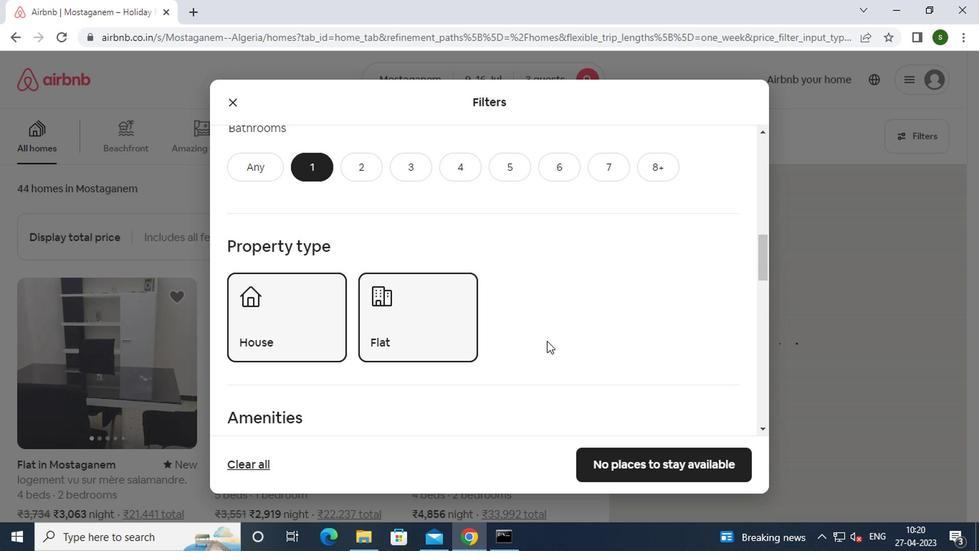 
Action: Mouse scrolled (544, 339) with delta (0, 0)
Screenshot: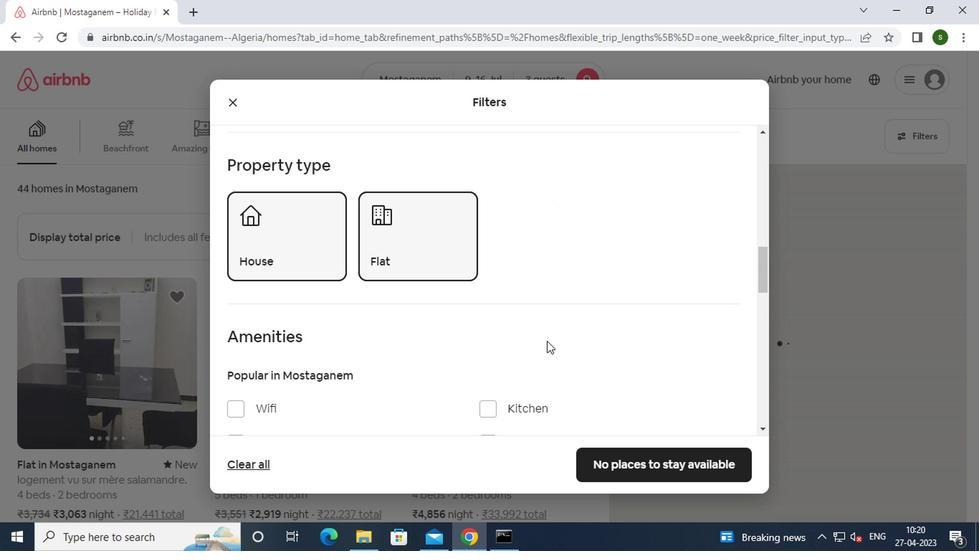 
Action: Mouse moved to (314, 321)
Screenshot: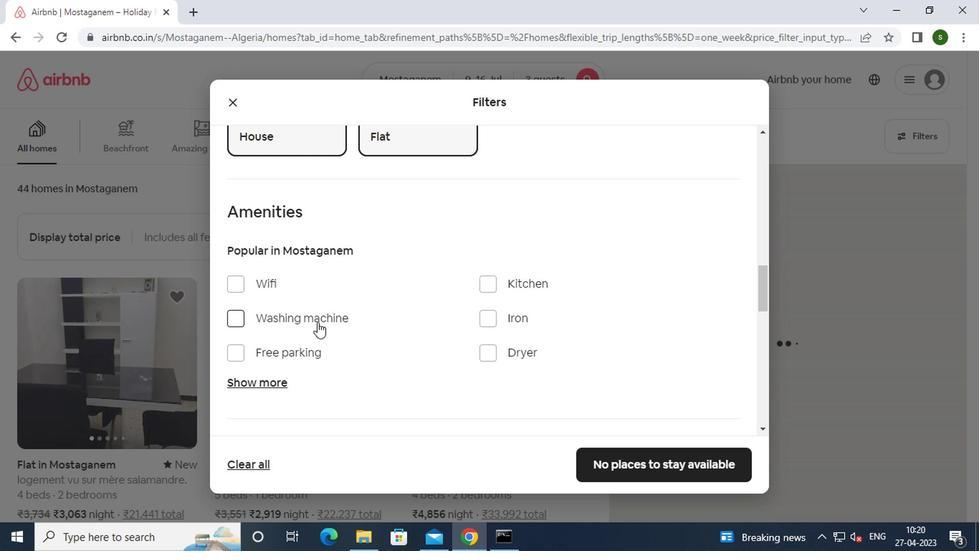 
Action: Mouse pressed left at (314, 321)
Screenshot: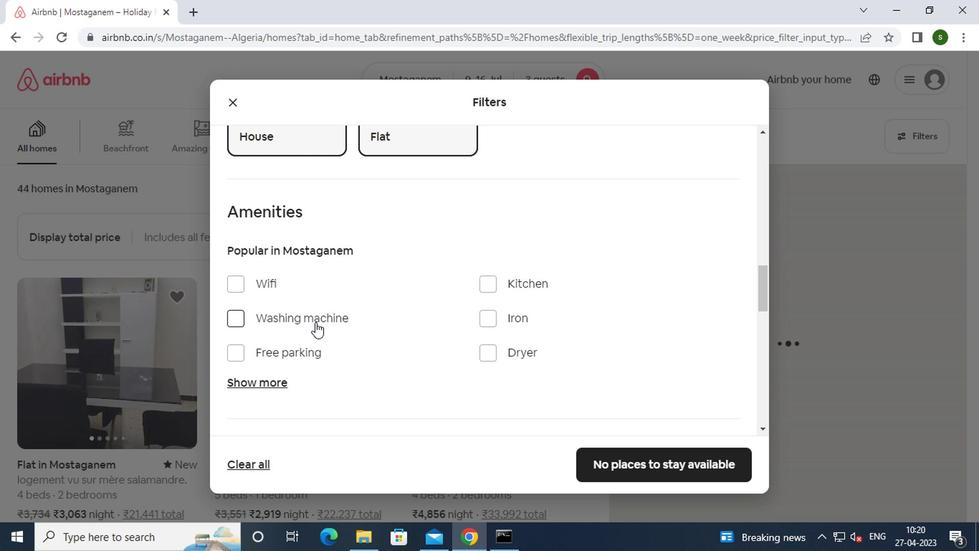 
Action: Mouse moved to (562, 328)
Screenshot: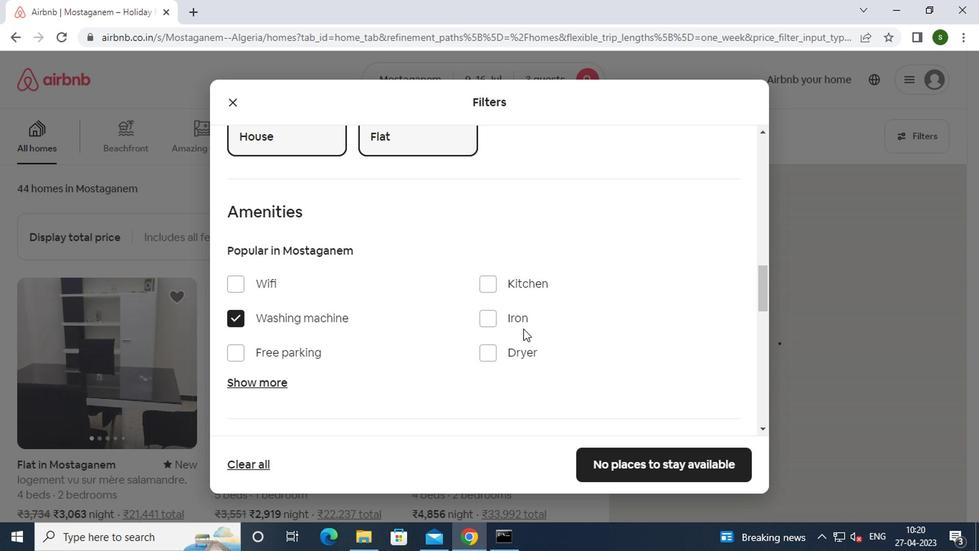 
Action: Mouse scrolled (562, 327) with delta (0, -1)
Screenshot: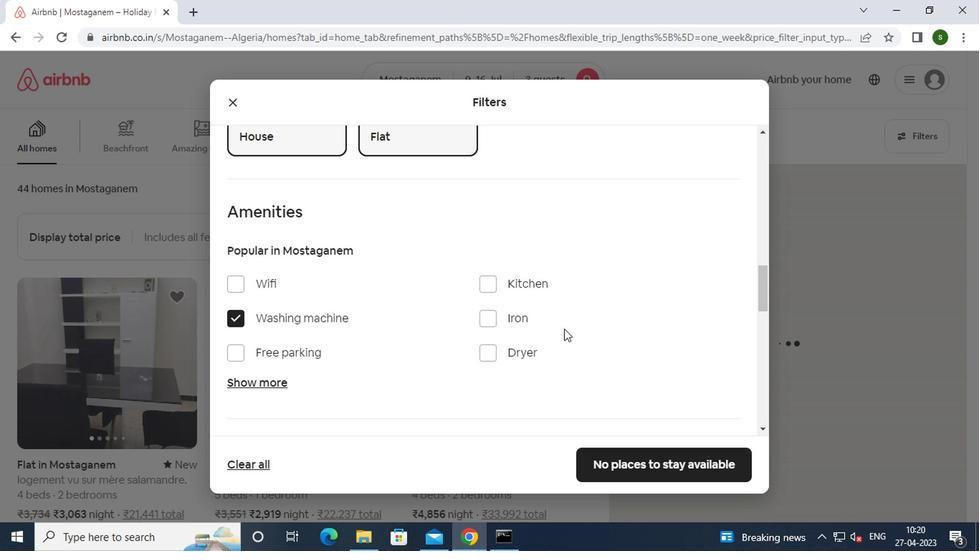 
Action: Mouse scrolled (562, 327) with delta (0, -1)
Screenshot: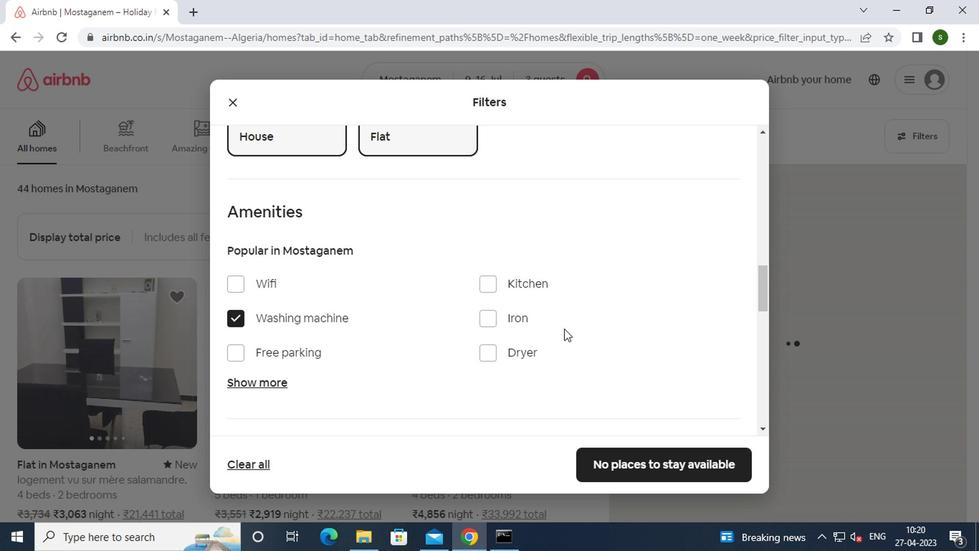 
Action: Mouse scrolled (562, 327) with delta (0, -1)
Screenshot: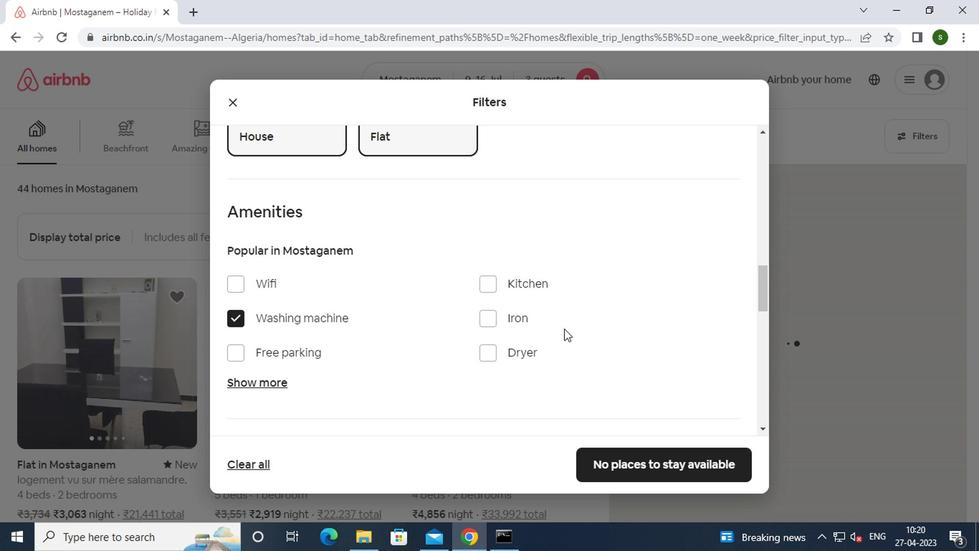 
Action: Mouse scrolled (562, 327) with delta (0, -1)
Screenshot: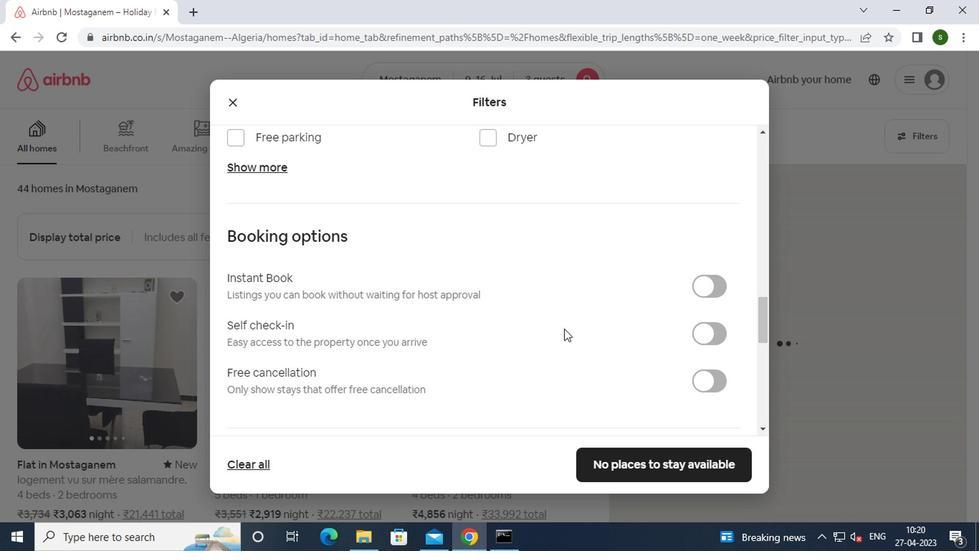 
Action: Mouse scrolled (562, 327) with delta (0, -1)
Screenshot: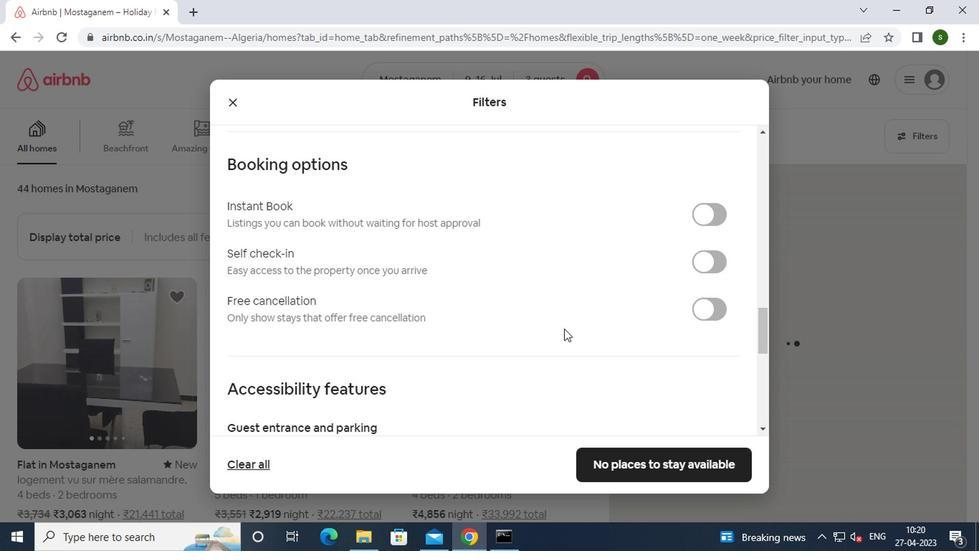 
Action: Mouse moved to (690, 192)
Screenshot: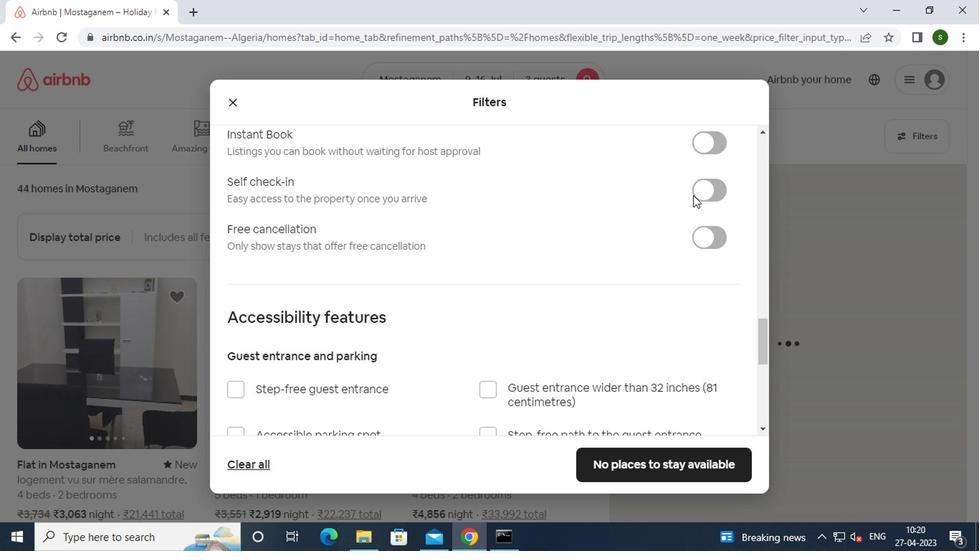 
Action: Mouse pressed left at (690, 192)
Screenshot: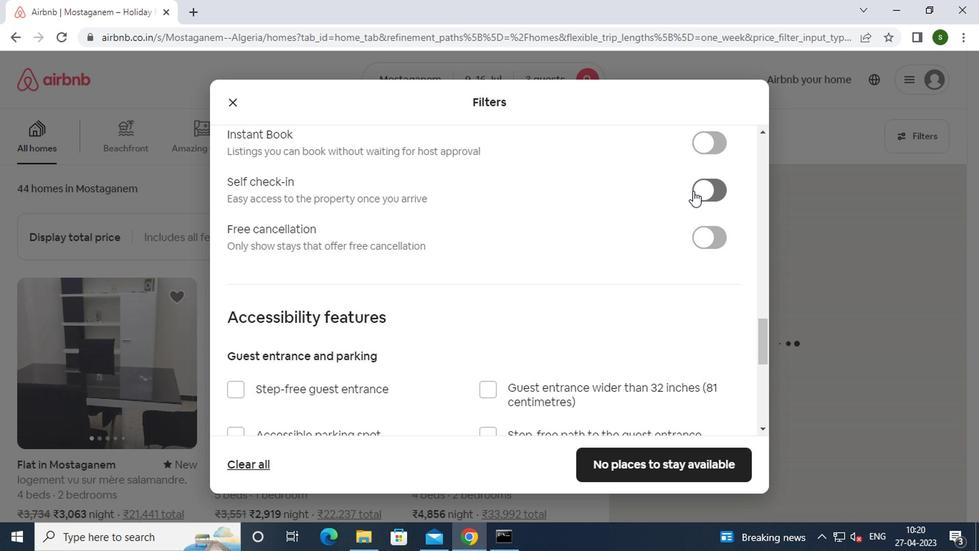 
Action: Mouse moved to (652, 466)
Screenshot: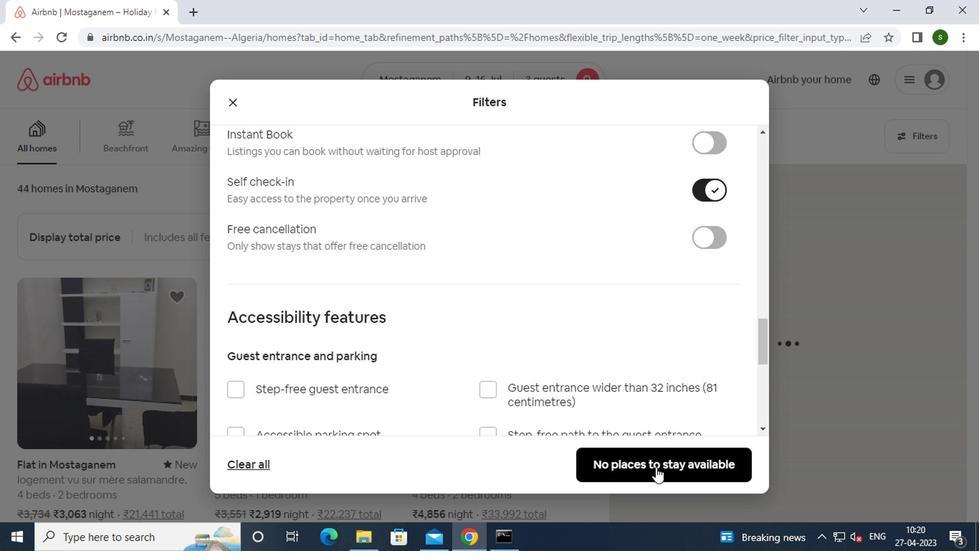 
Action: Mouse pressed left at (652, 466)
Screenshot: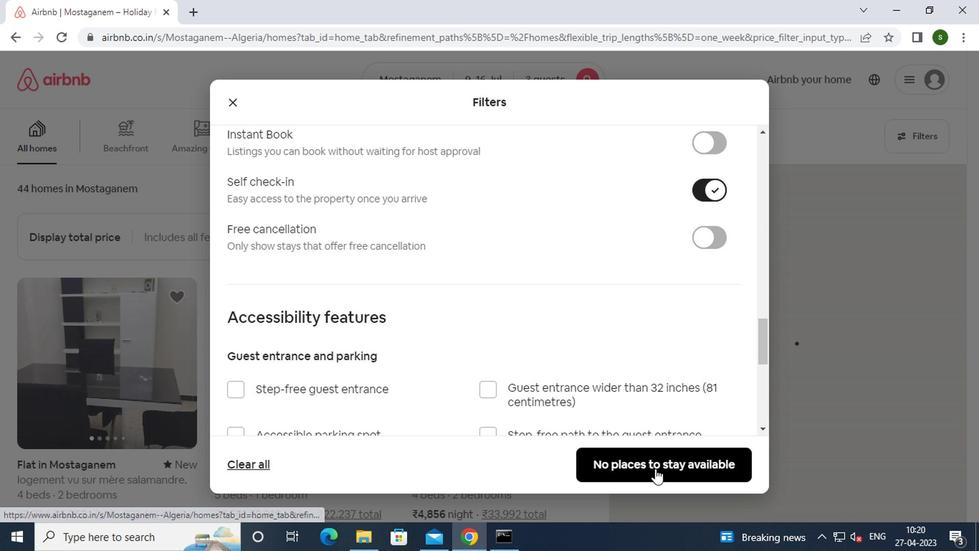 
